 Task: Look for Airbnb properties in Retiro, Argentina from 13th December, 2023 to 17th December, 2023 for 2 adults.2 bedrooms having 2 beds and 1 bathroom. Property type can be guest house. Amenities needed are: wifi, heating. Booking option can be shelf check-in. Look for 5 properties as per requirement.
Action: Mouse moved to (413, 92)
Screenshot: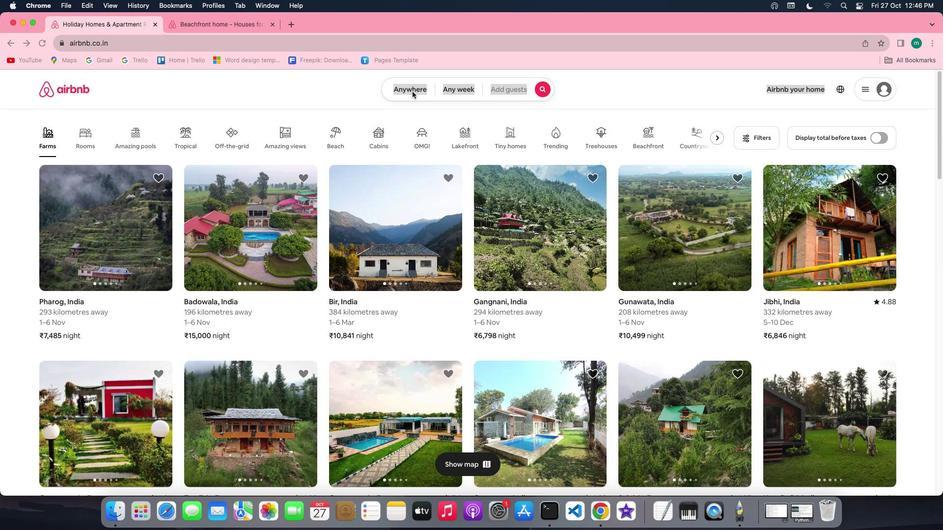 
Action: Mouse pressed left at (413, 92)
Screenshot: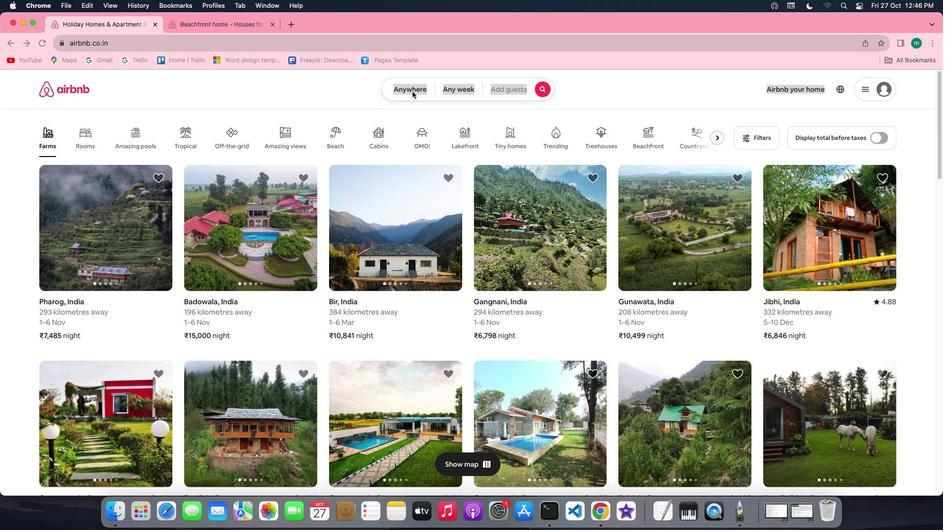 
Action: Mouse pressed left at (413, 92)
Screenshot: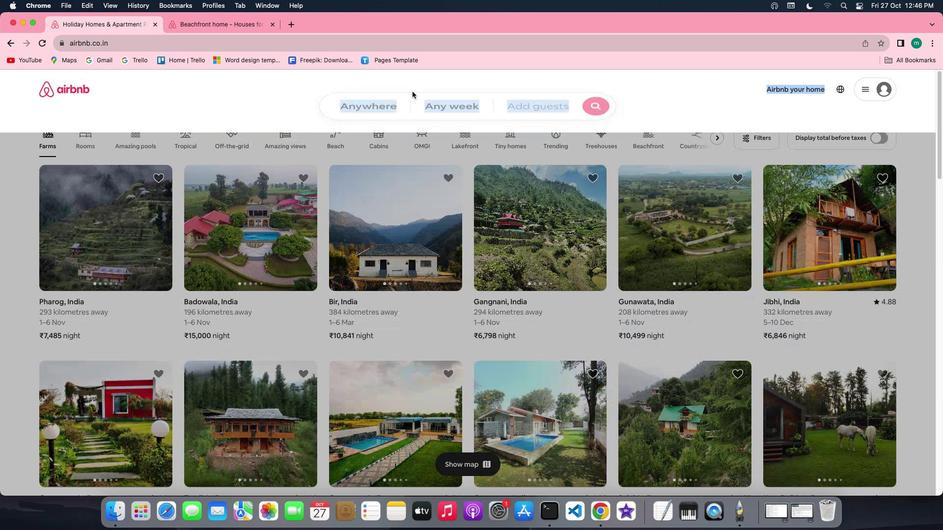 
Action: Mouse moved to (360, 129)
Screenshot: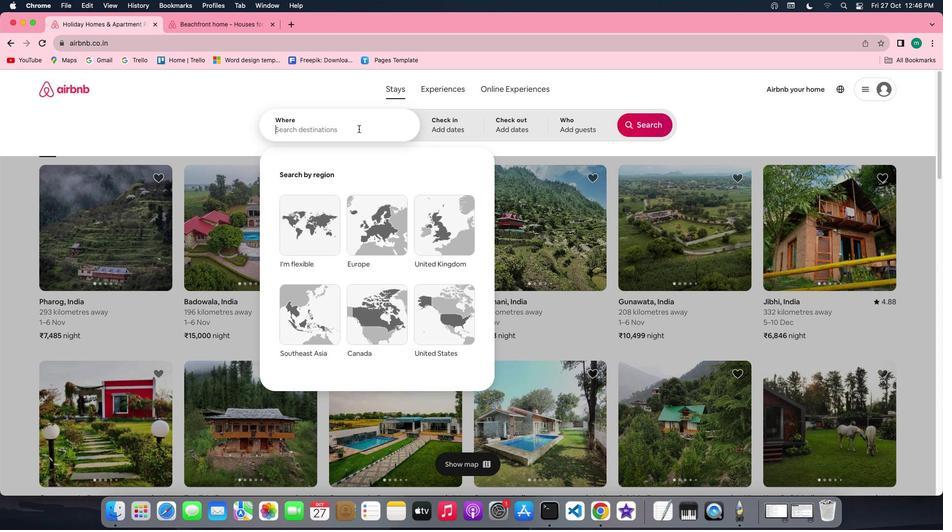 
Action: Key pressed Key.shift'R''e''t''i''r''o'','Key.spaceKey.shift'a''r''g''e''n''t''i''n''a'
Screenshot: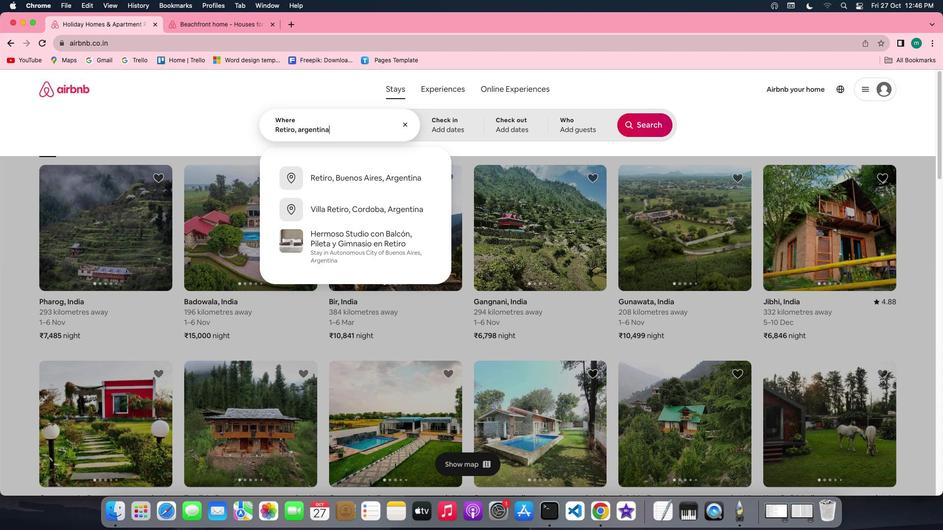 
Action: Mouse moved to (444, 128)
Screenshot: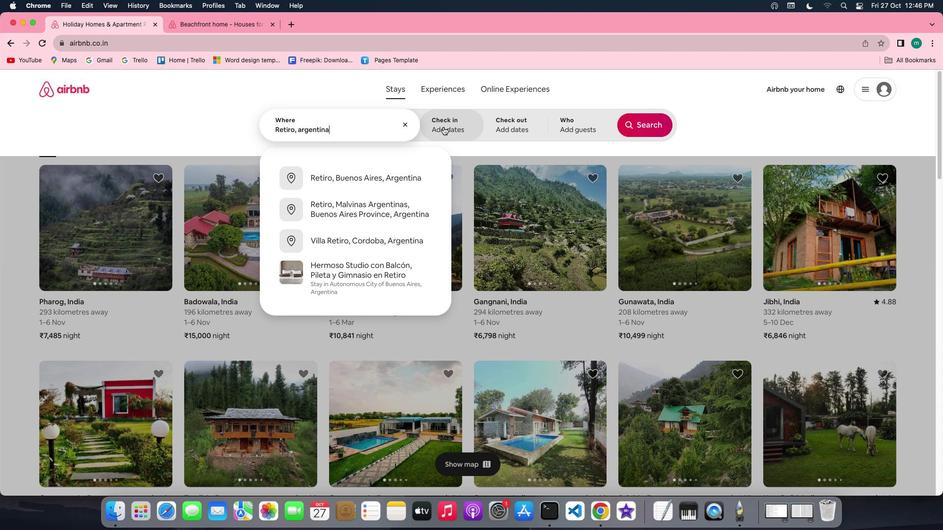
Action: Mouse pressed left at (444, 128)
Screenshot: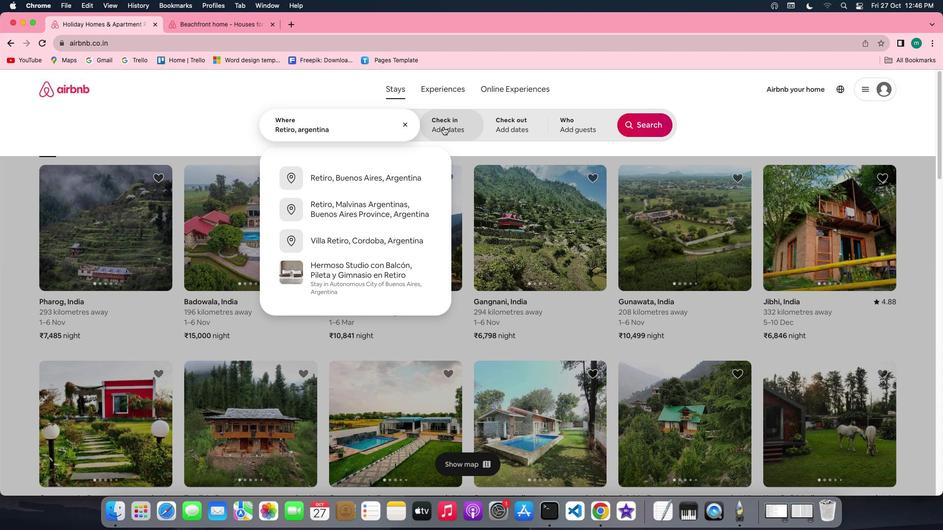 
Action: Mouse moved to (645, 206)
Screenshot: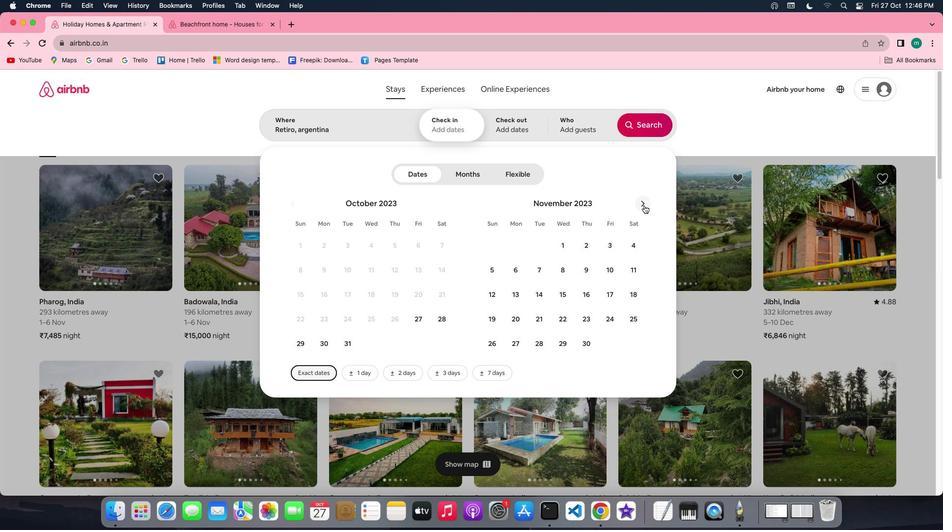 
Action: Mouse pressed left at (645, 206)
Screenshot: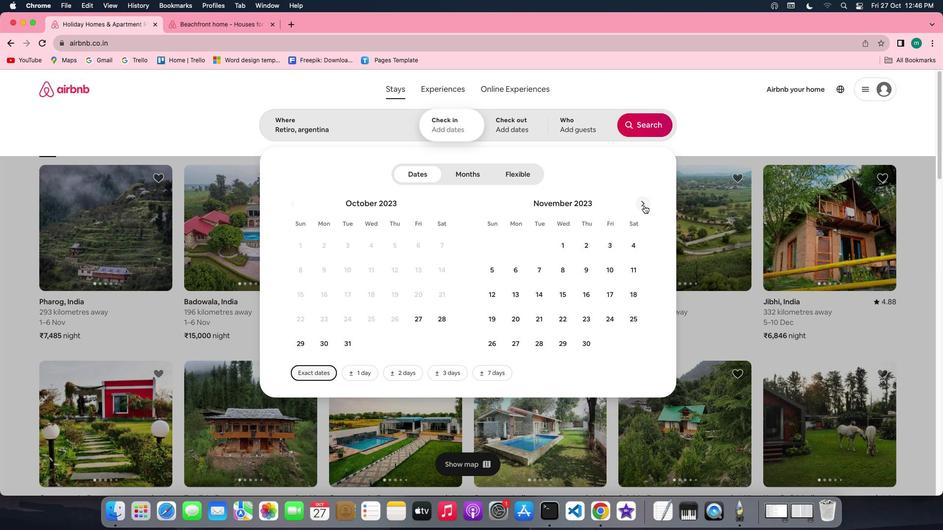 
Action: Mouse moved to (569, 293)
Screenshot: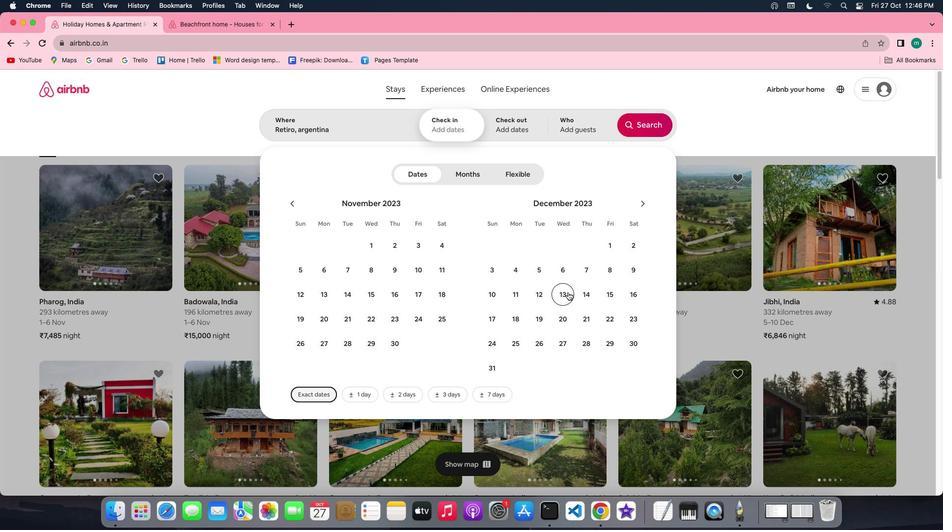 
Action: Mouse pressed left at (569, 293)
Screenshot: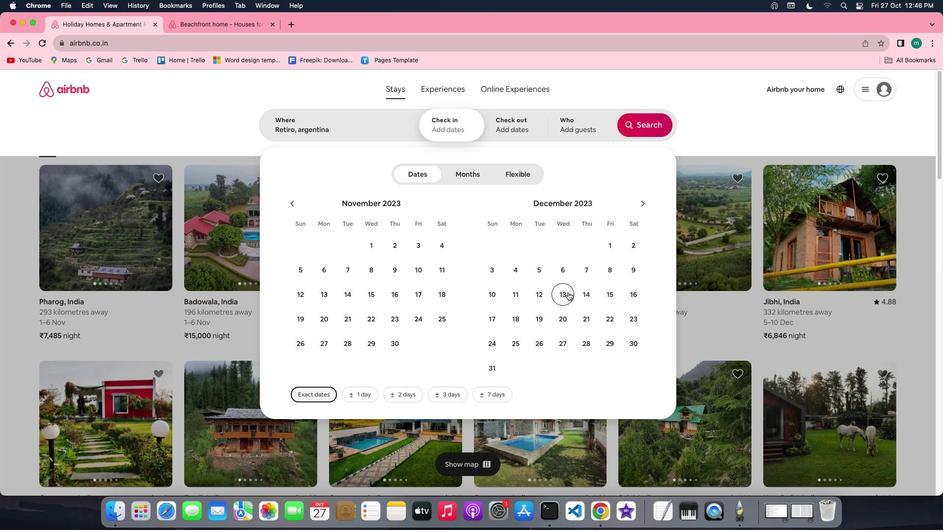
Action: Mouse moved to (498, 321)
Screenshot: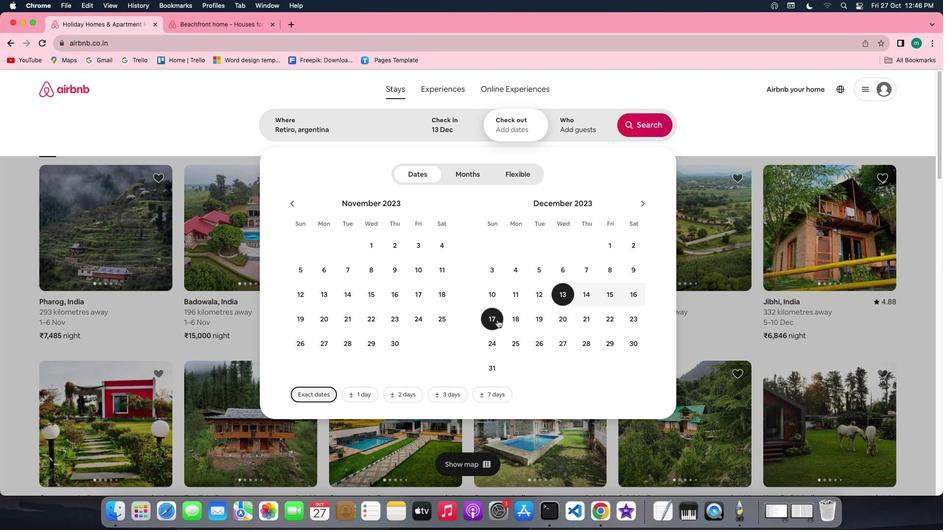 
Action: Mouse pressed left at (498, 321)
Screenshot: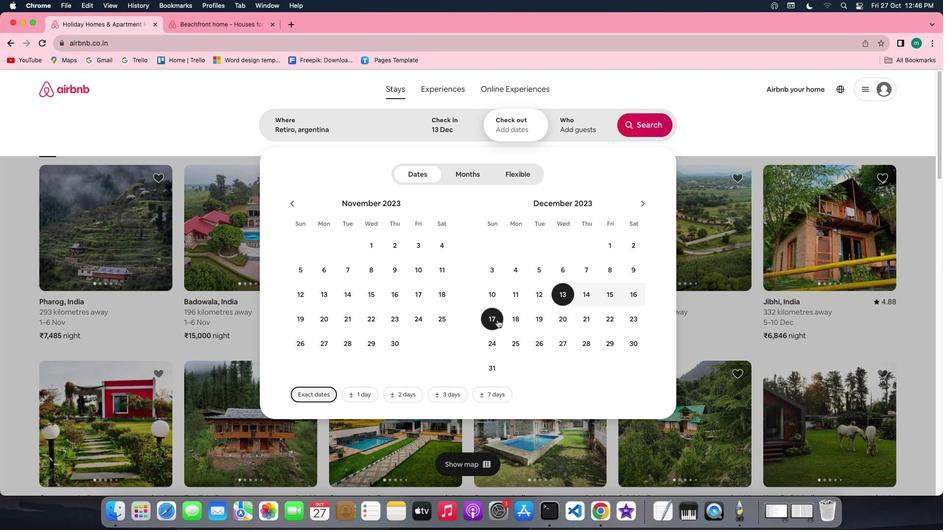 
Action: Mouse moved to (572, 123)
Screenshot: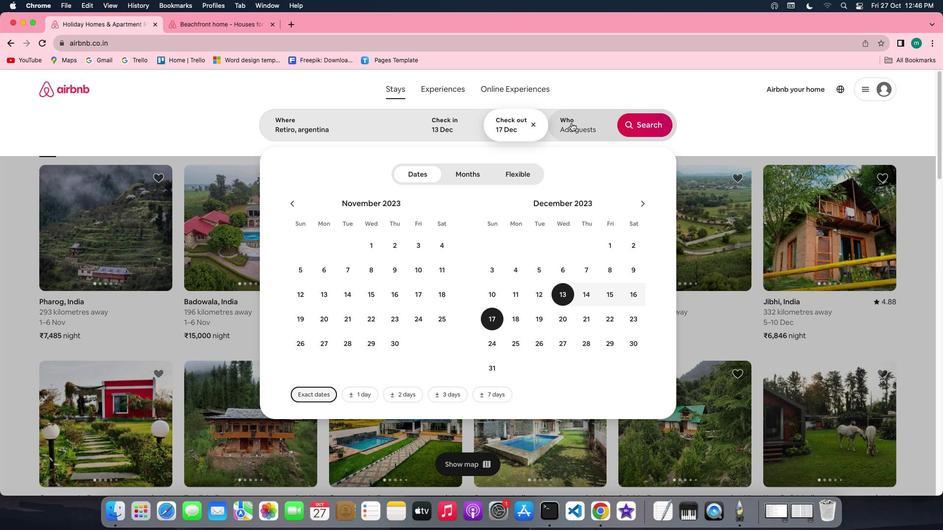 
Action: Mouse pressed left at (572, 123)
Screenshot: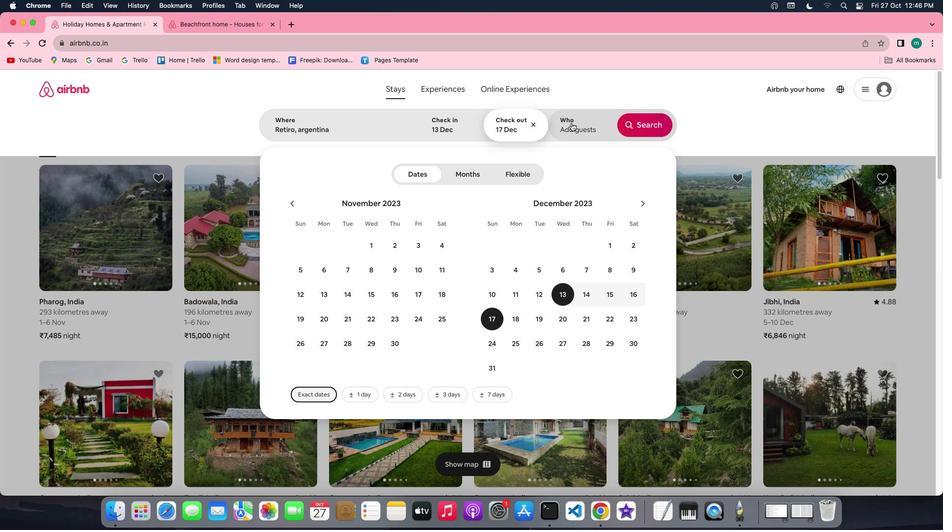 
Action: Mouse moved to (653, 176)
Screenshot: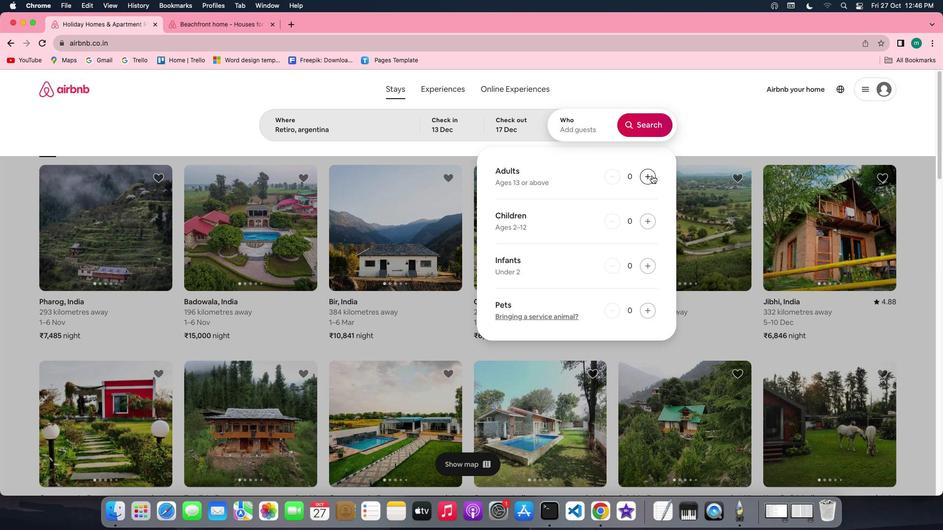 
Action: Mouse pressed left at (653, 176)
Screenshot: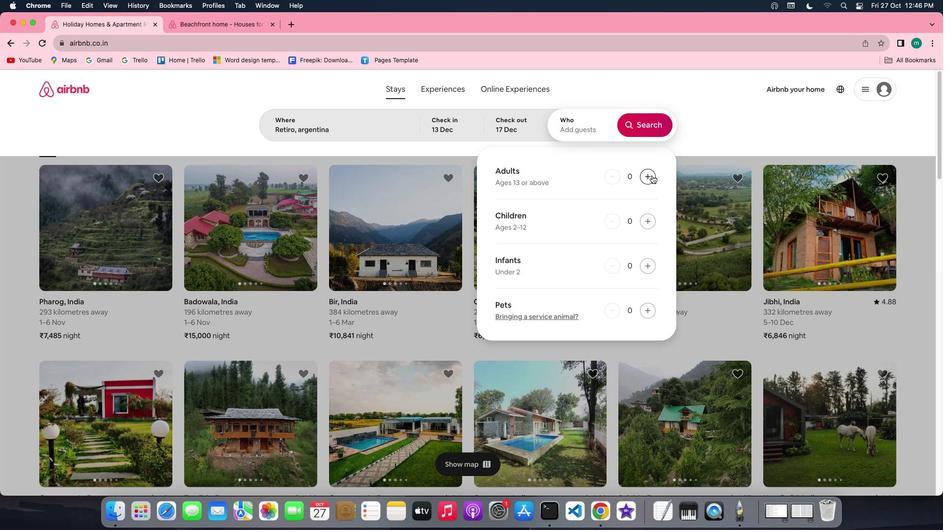 
Action: Mouse pressed left at (653, 176)
Screenshot: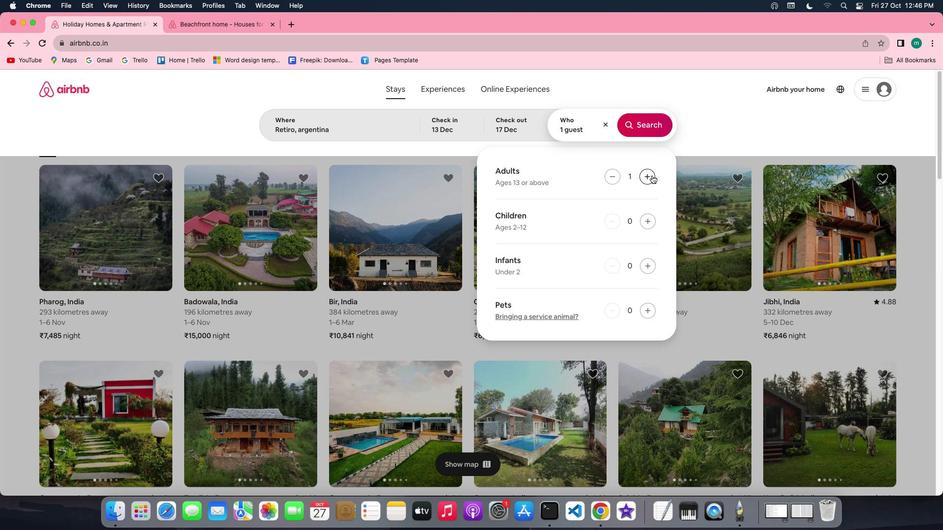 
Action: Mouse moved to (649, 134)
Screenshot: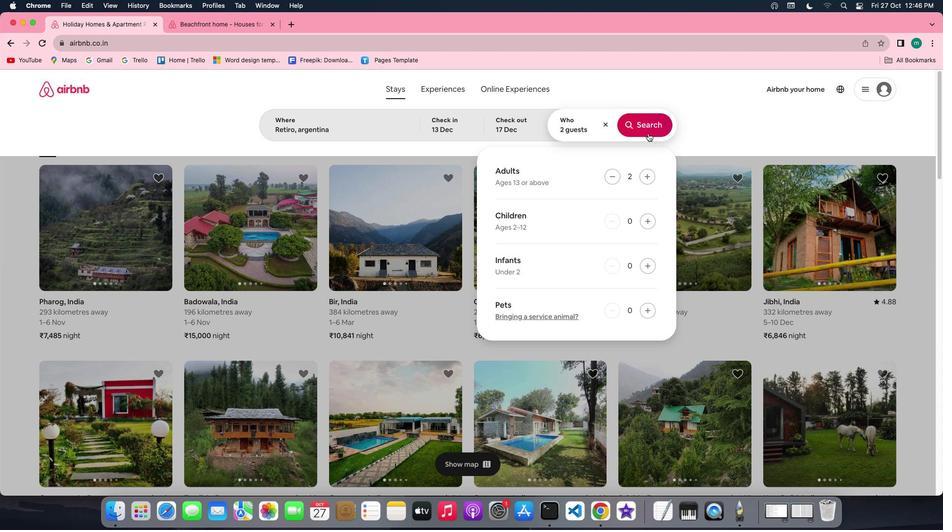 
Action: Mouse pressed left at (649, 134)
Screenshot: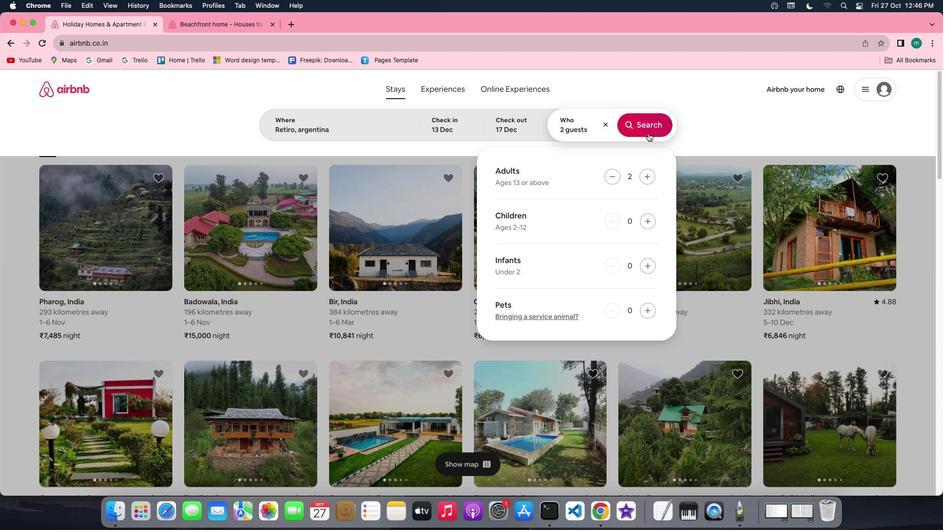 
Action: Mouse moved to (785, 126)
Screenshot: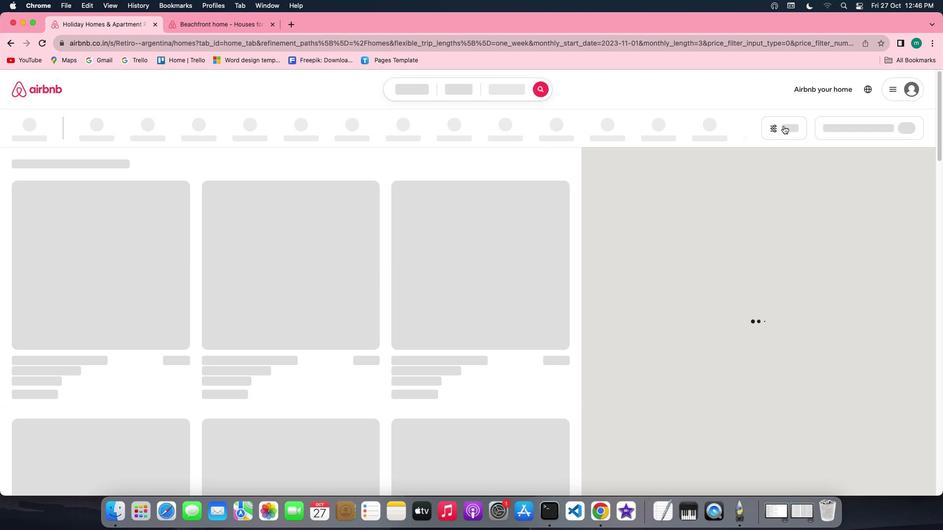 
Action: Mouse pressed left at (785, 126)
Screenshot: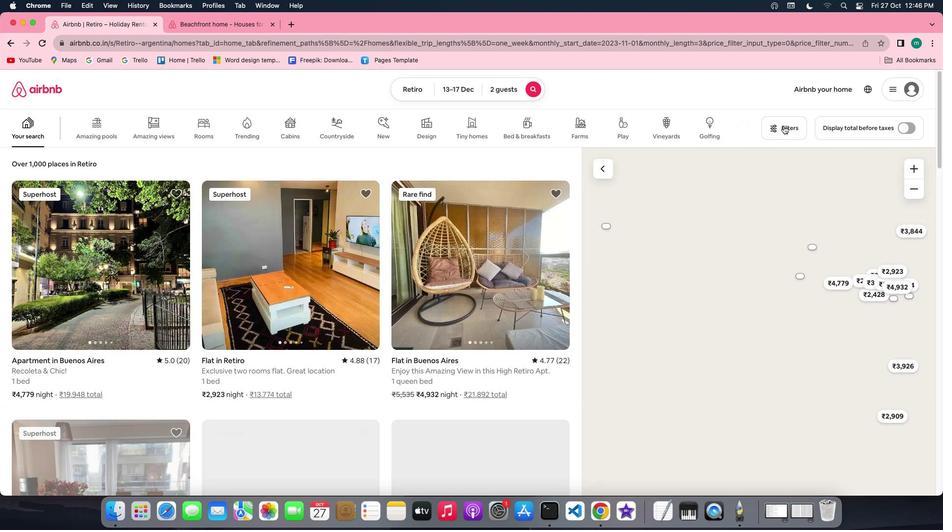 
Action: Mouse moved to (490, 259)
Screenshot: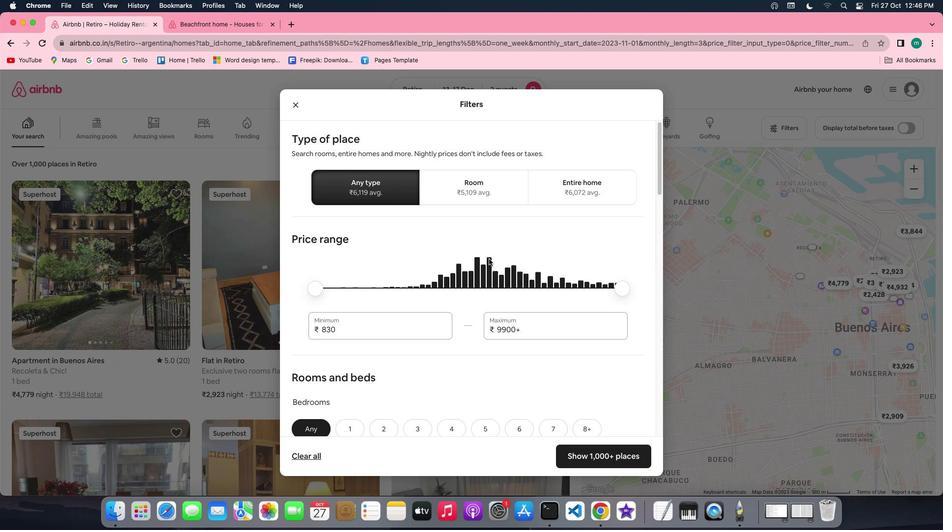 
Action: Mouse scrolled (490, 259) with delta (0, 0)
Screenshot: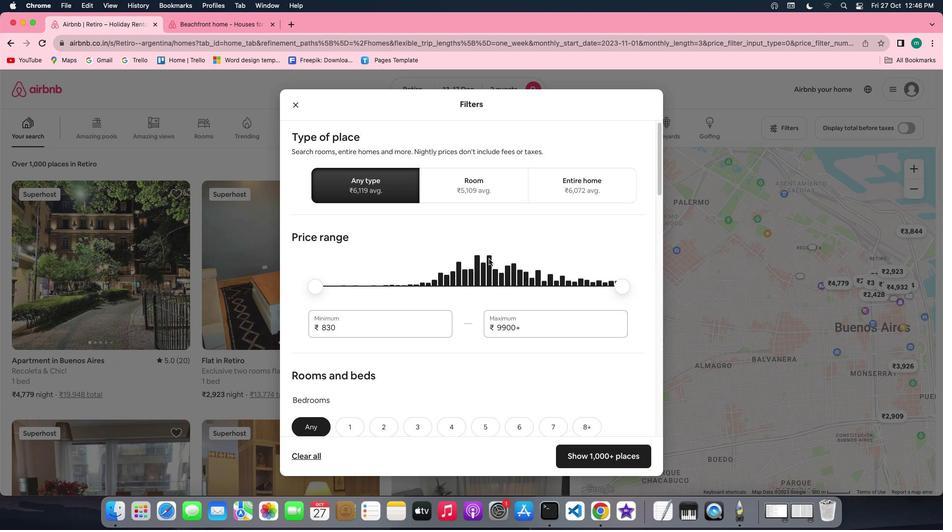 
Action: Mouse scrolled (490, 259) with delta (0, 0)
Screenshot: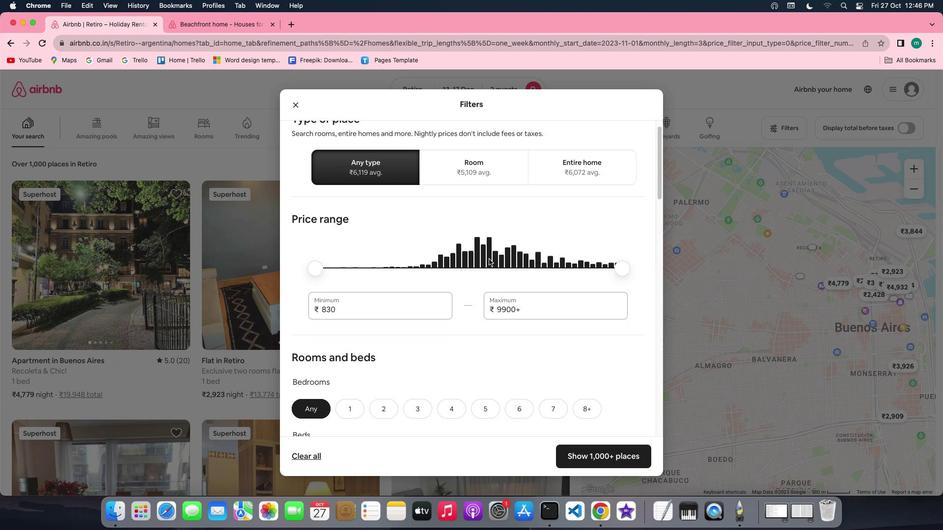 
Action: Mouse scrolled (490, 259) with delta (0, 0)
Screenshot: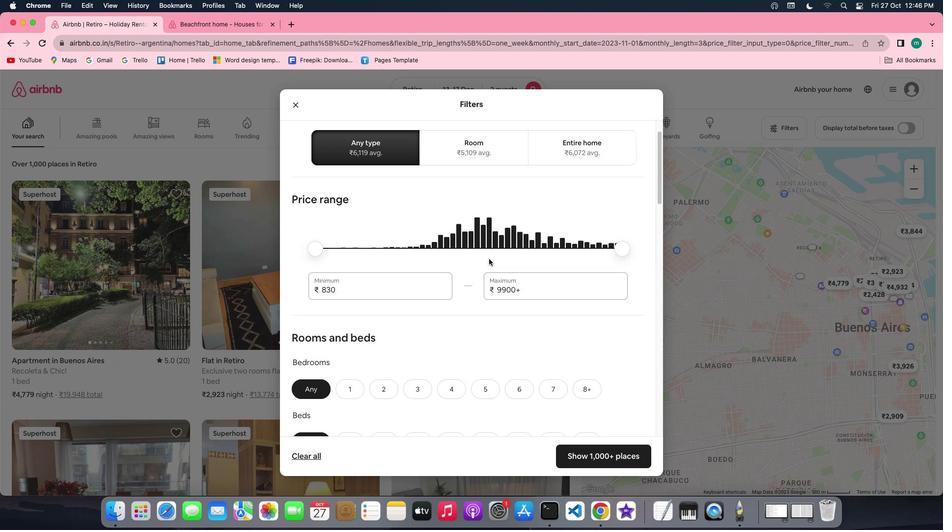 
Action: Mouse scrolled (490, 259) with delta (0, 0)
Screenshot: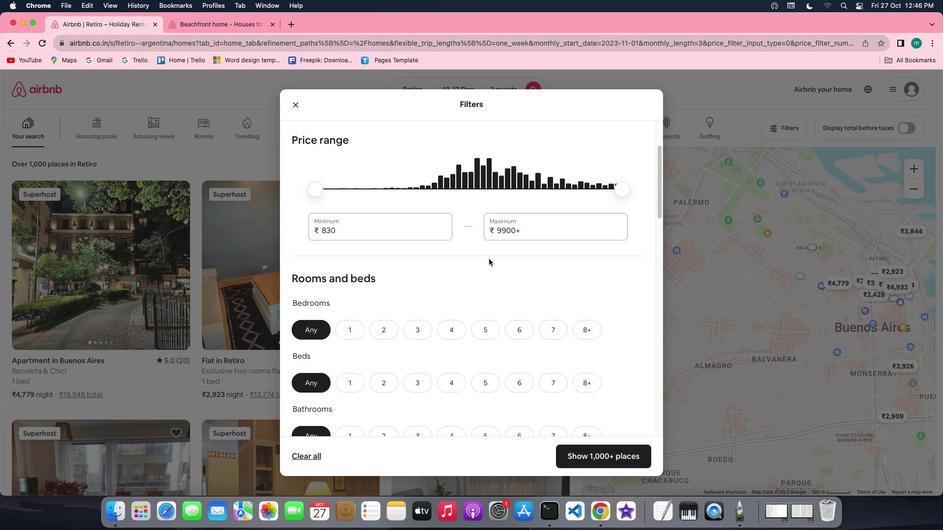 
Action: Mouse scrolled (490, 259) with delta (0, 0)
Screenshot: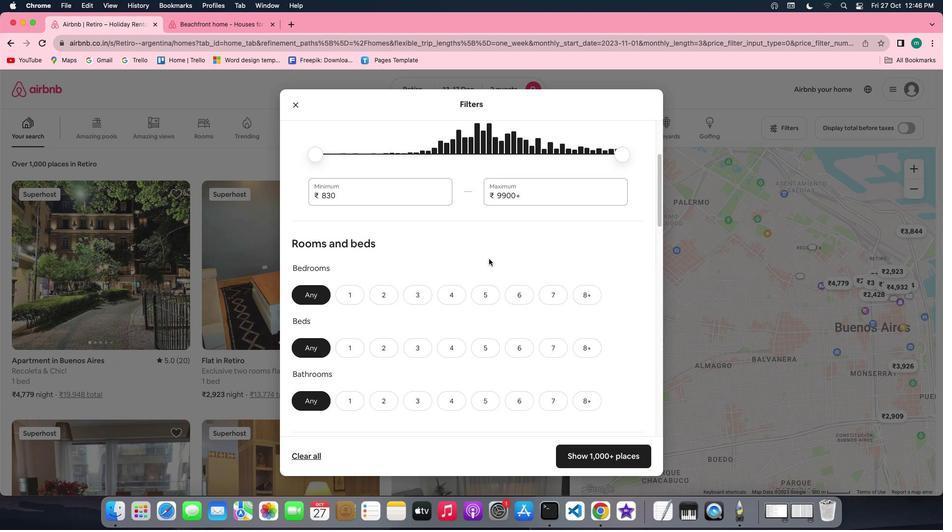
Action: Mouse scrolled (490, 259) with delta (0, 0)
Screenshot: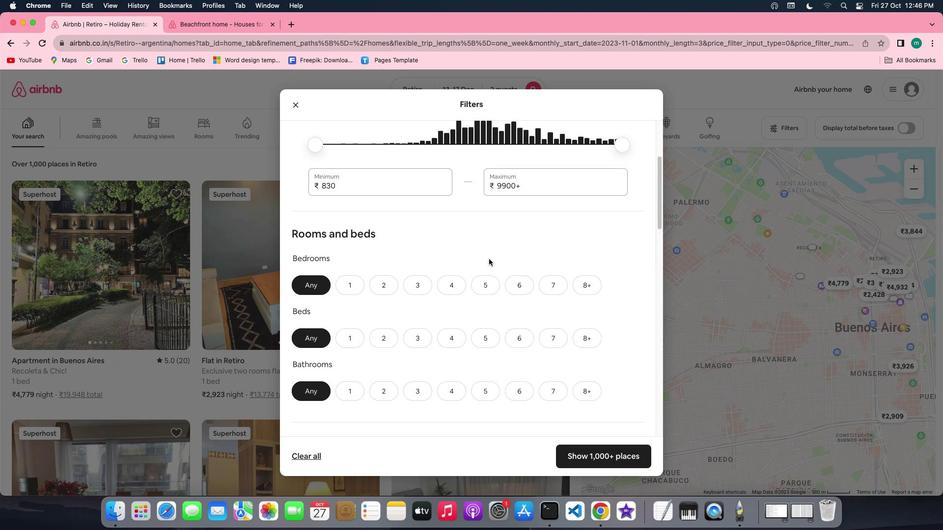
Action: Mouse scrolled (490, 259) with delta (0, 0)
Screenshot: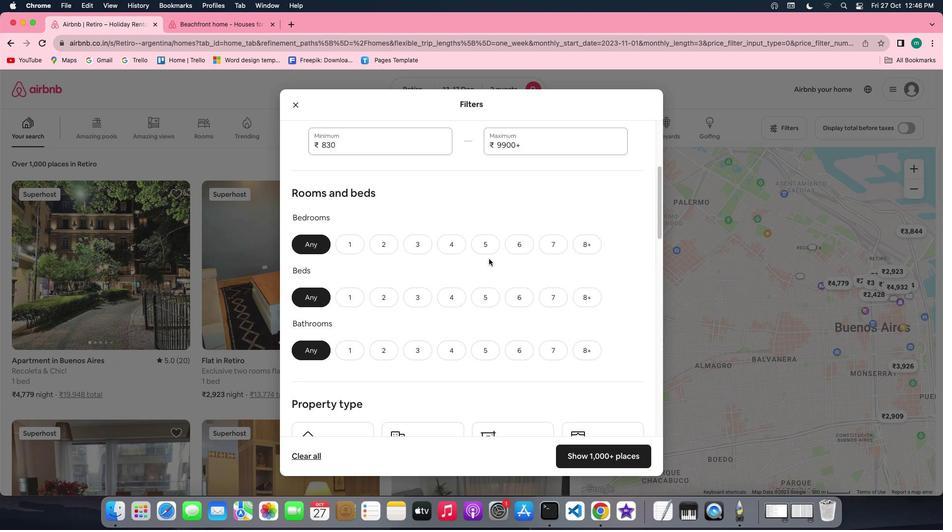 
Action: Mouse scrolled (490, 259) with delta (0, 0)
Screenshot: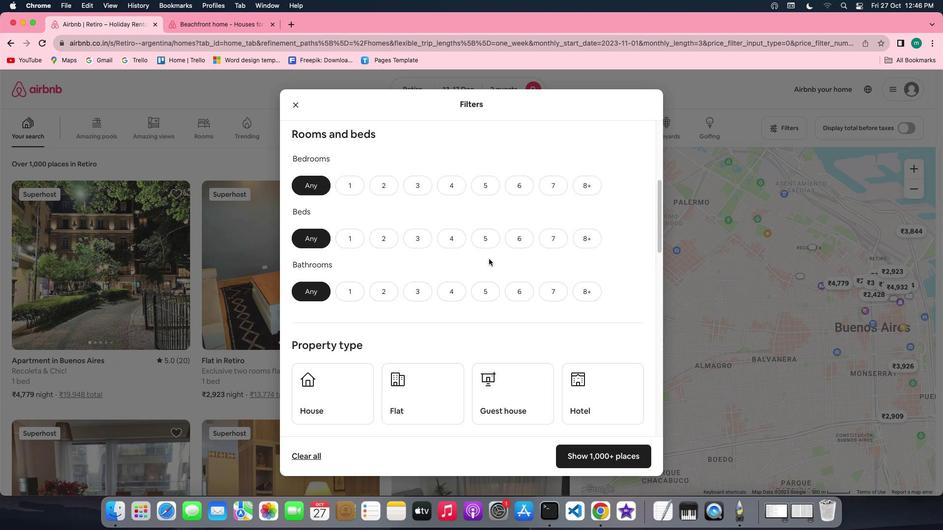 
Action: Mouse scrolled (490, 259) with delta (0, 0)
Screenshot: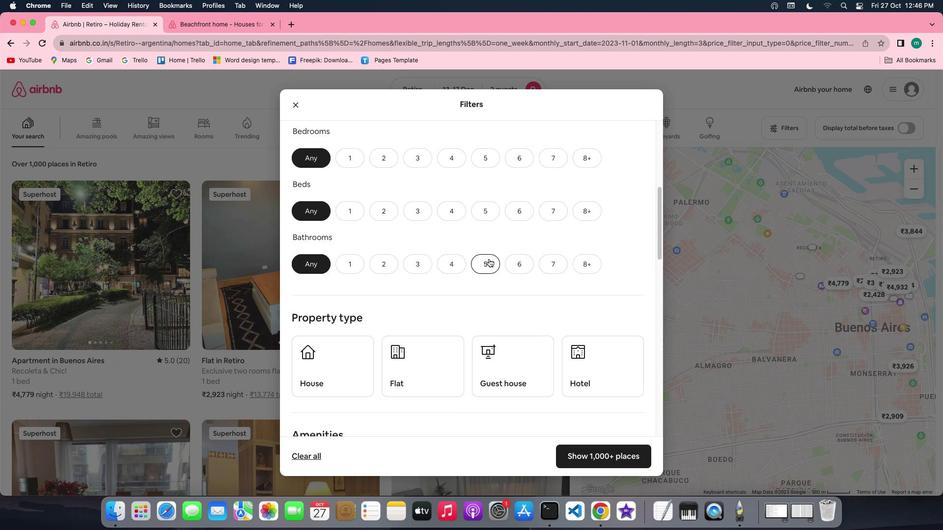 
Action: Mouse scrolled (490, 259) with delta (0, 0)
Screenshot: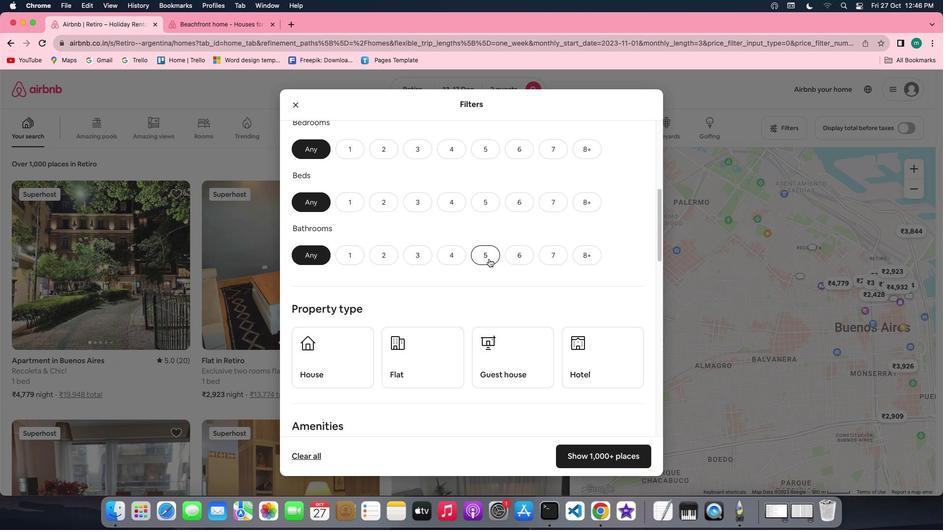 
Action: Mouse scrolled (490, 259) with delta (0, 0)
Screenshot: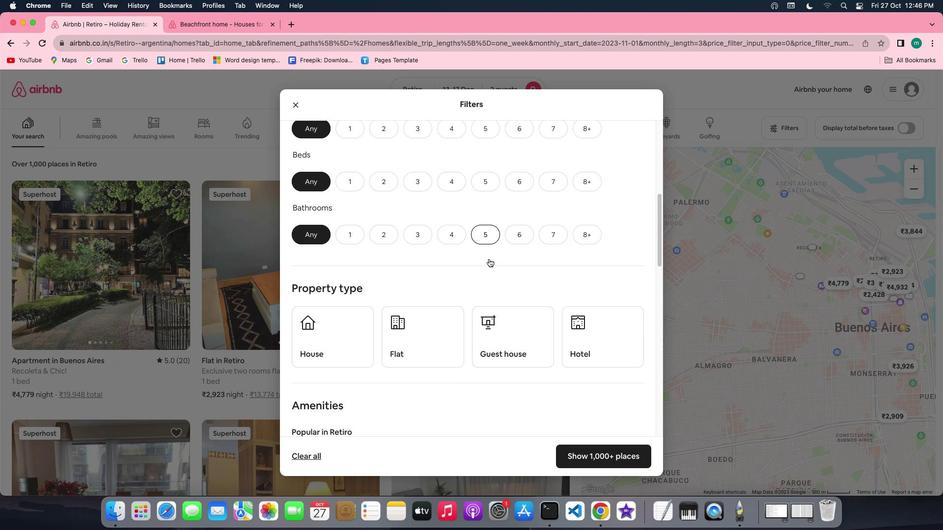 
Action: Mouse moved to (380, 174)
Screenshot: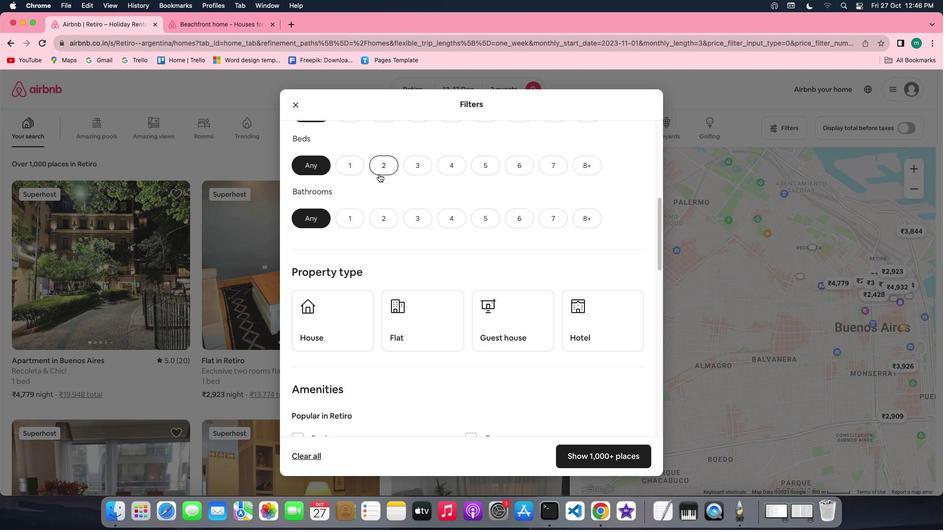 
Action: Mouse scrolled (380, 174) with delta (0, 1)
Screenshot: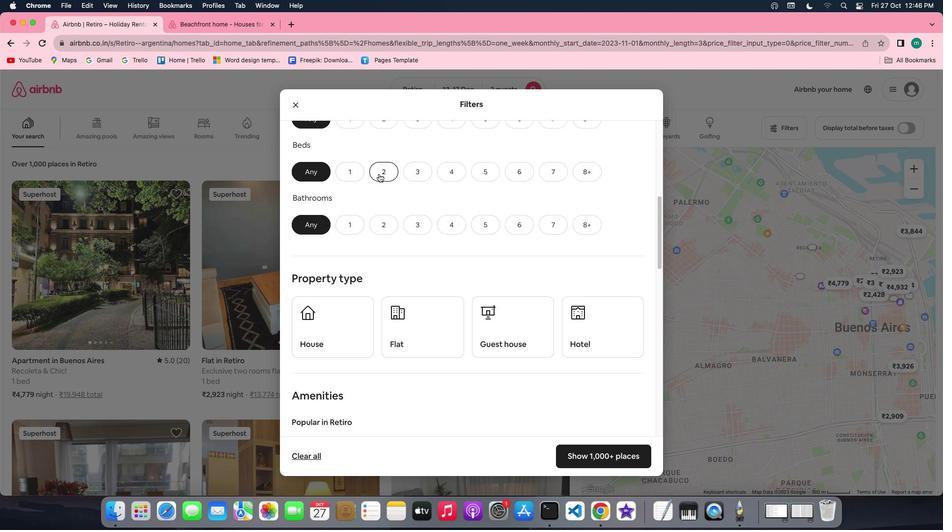 
Action: Mouse scrolled (380, 174) with delta (0, 1)
Screenshot: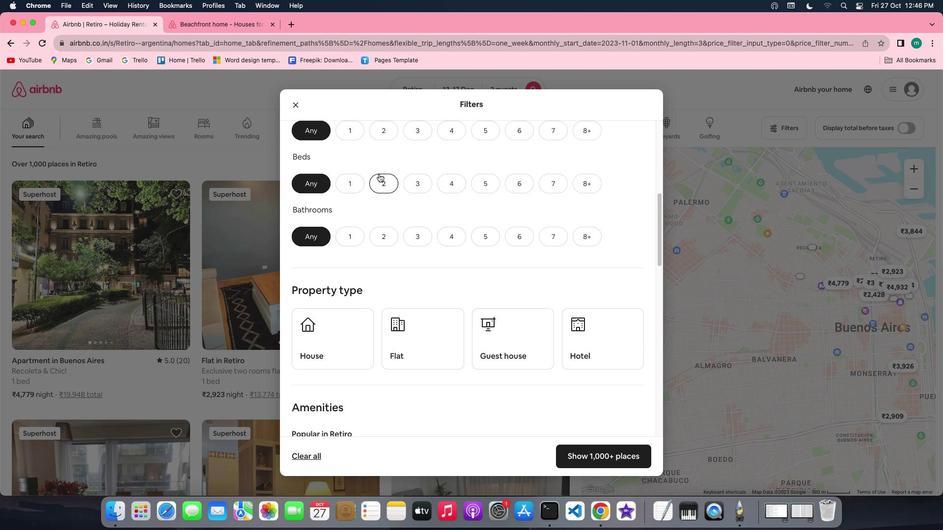 
Action: Mouse scrolled (380, 174) with delta (0, 1)
Screenshot: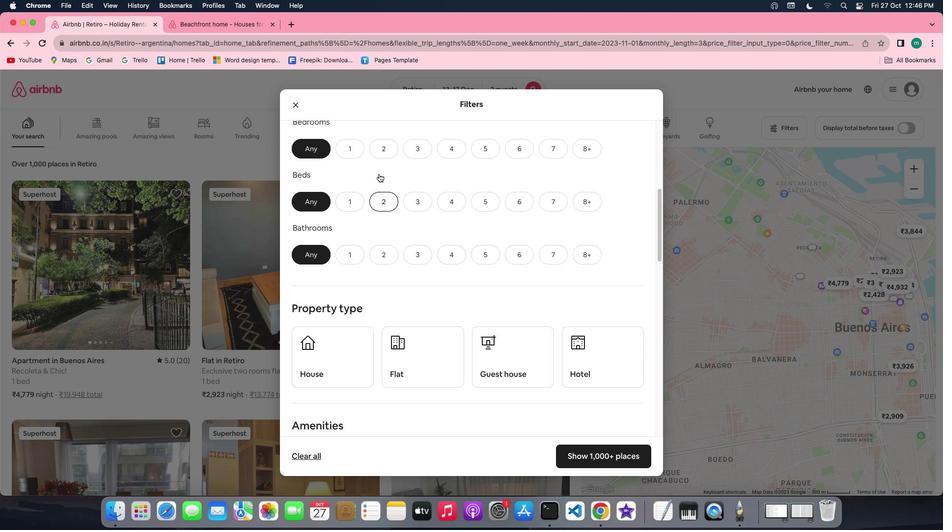 
Action: Mouse moved to (384, 192)
Screenshot: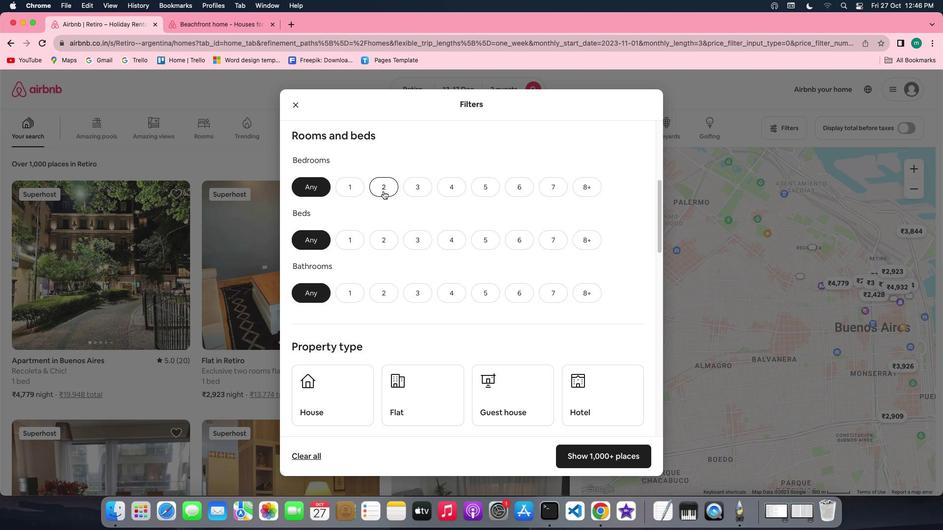
Action: Mouse pressed left at (384, 192)
Screenshot: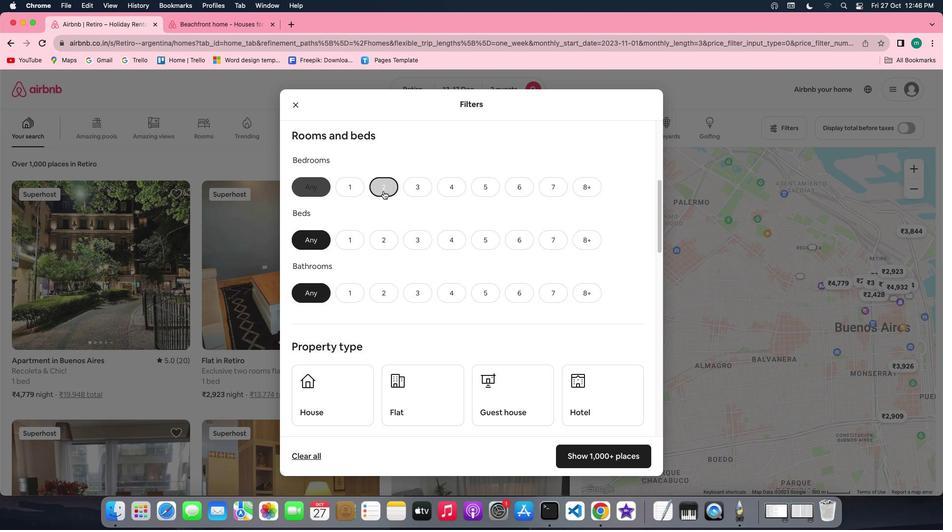 
Action: Mouse moved to (391, 231)
Screenshot: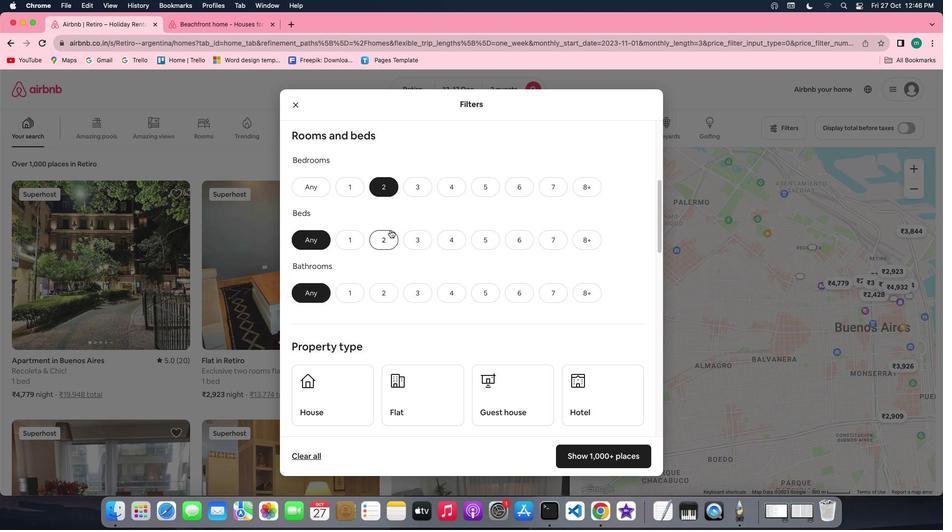 
Action: Mouse pressed left at (391, 231)
Screenshot: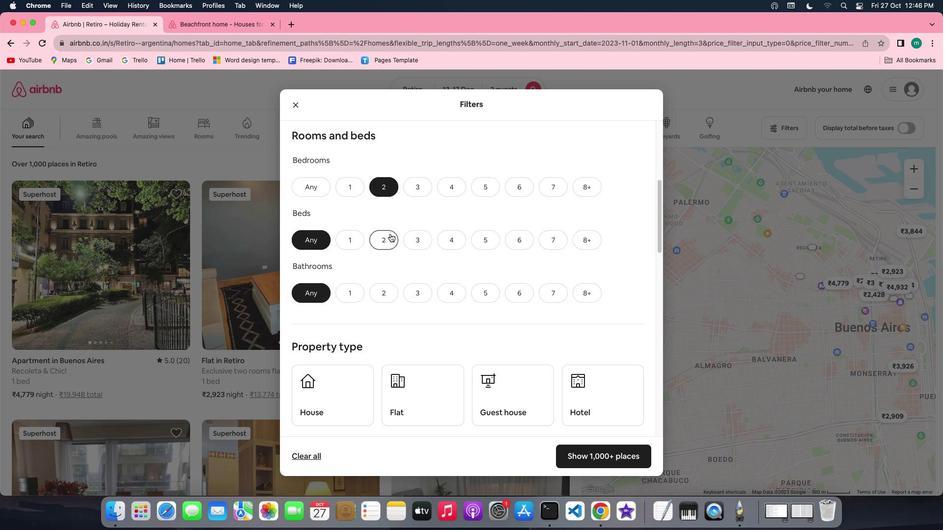 
Action: Mouse moved to (385, 250)
Screenshot: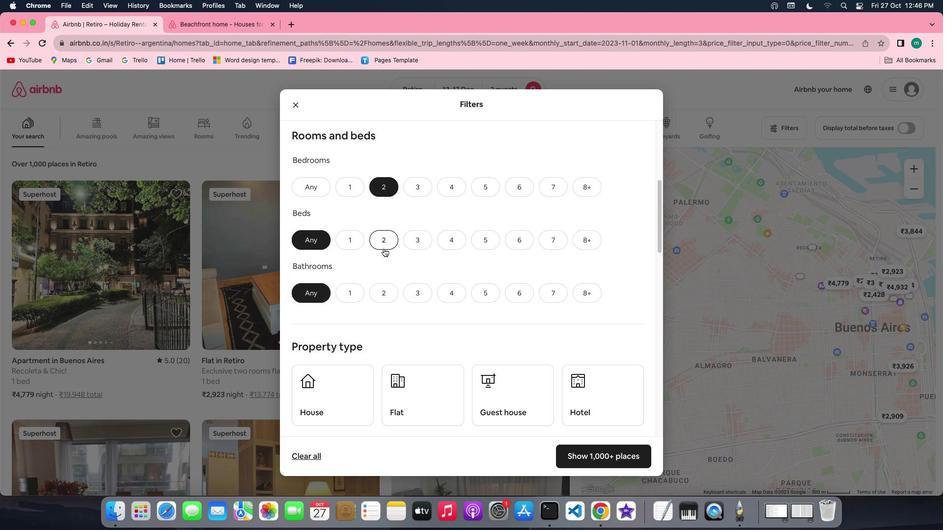 
Action: Mouse pressed left at (385, 250)
Screenshot: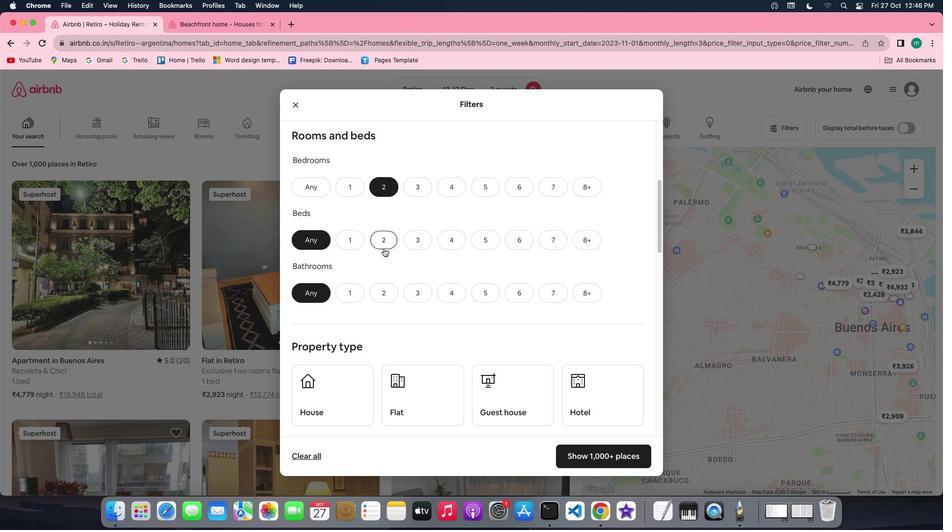 
Action: Mouse moved to (347, 301)
Screenshot: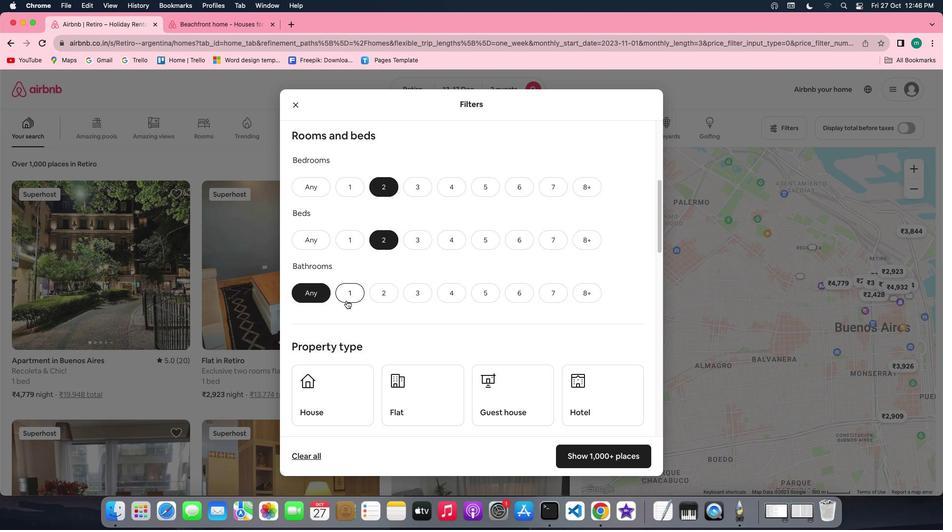 
Action: Mouse pressed left at (347, 301)
Screenshot: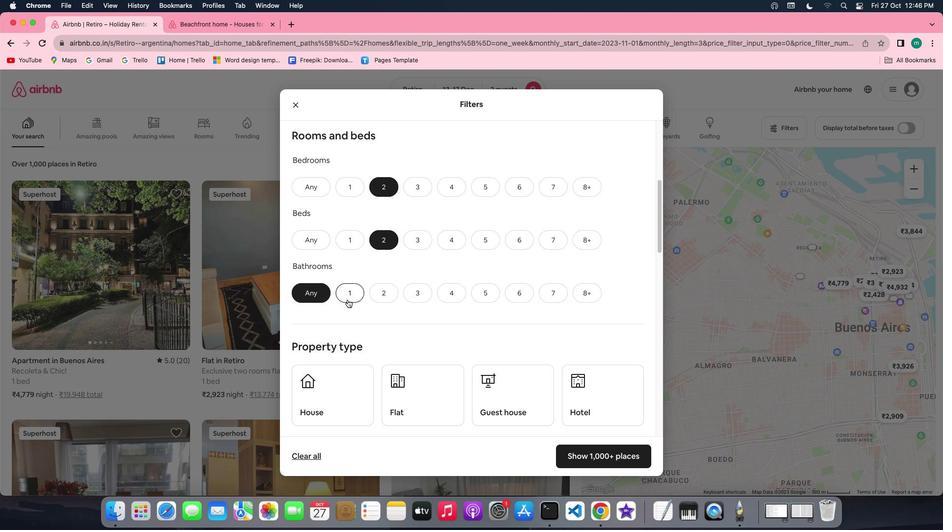 
Action: Mouse moved to (587, 294)
Screenshot: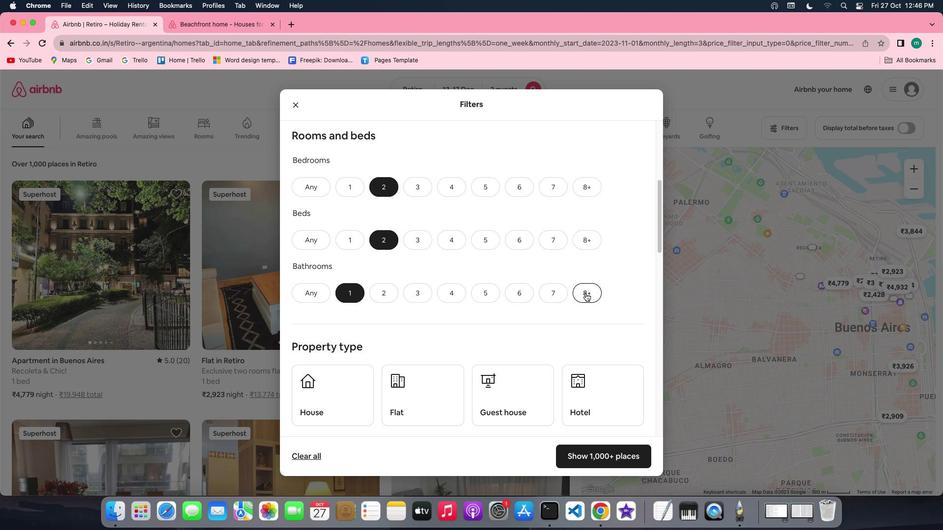 
Action: Mouse scrolled (587, 294) with delta (0, 0)
Screenshot: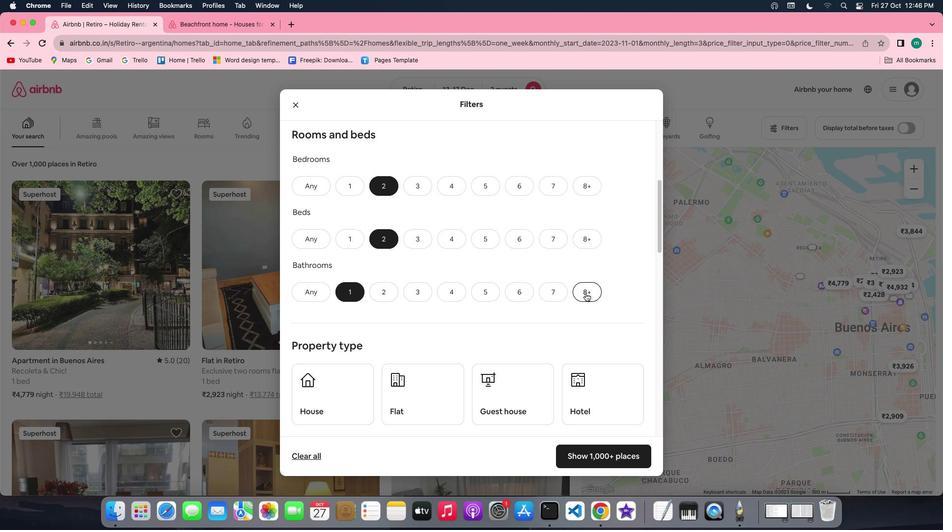 
Action: Mouse scrolled (587, 294) with delta (0, 0)
Screenshot: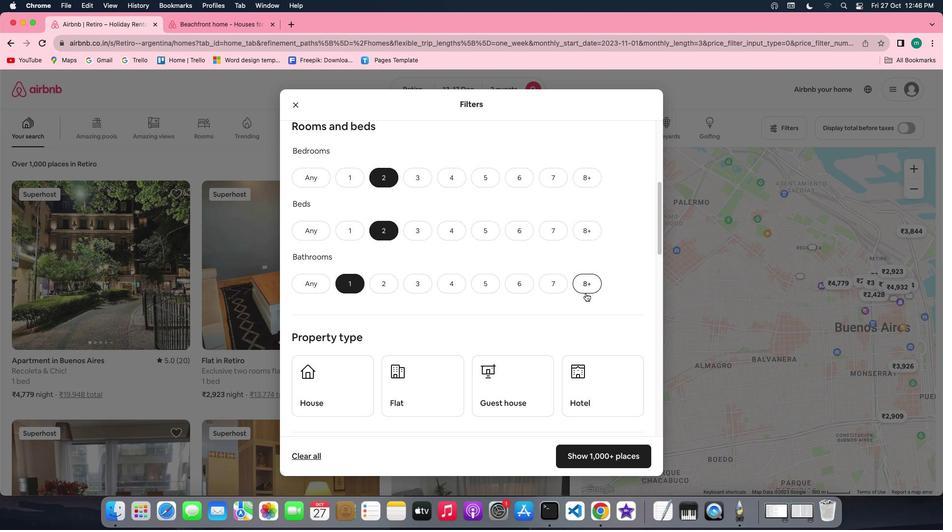 
Action: Mouse scrolled (587, 294) with delta (0, 0)
Screenshot: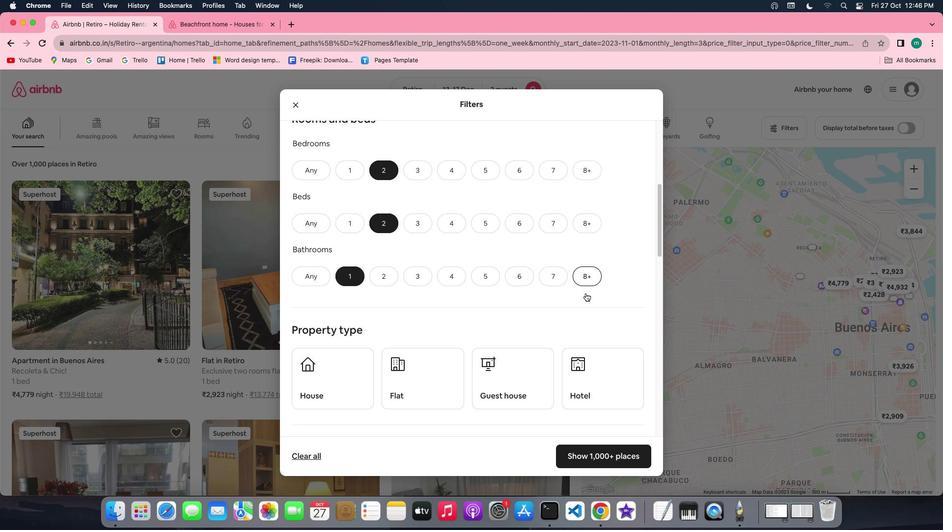 
Action: Mouse scrolled (587, 294) with delta (0, 0)
Screenshot: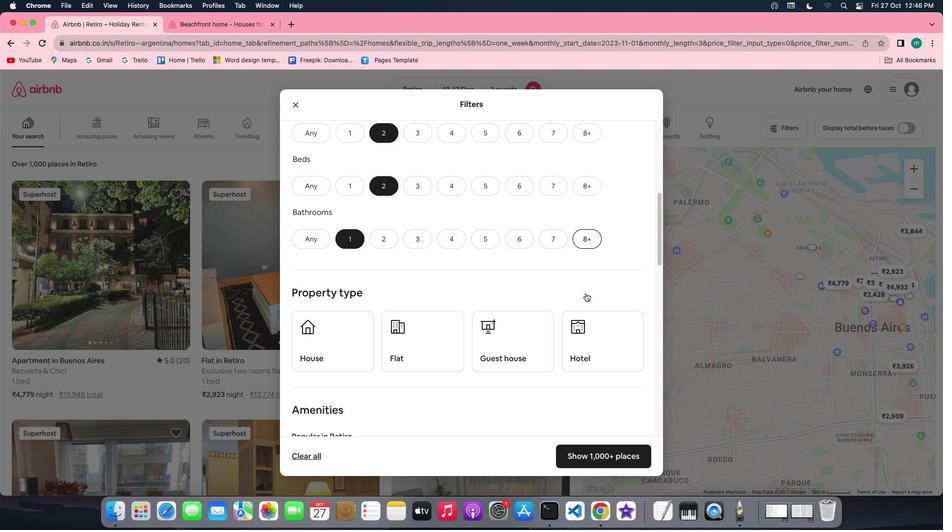 
Action: Mouse scrolled (587, 294) with delta (0, 0)
Screenshot: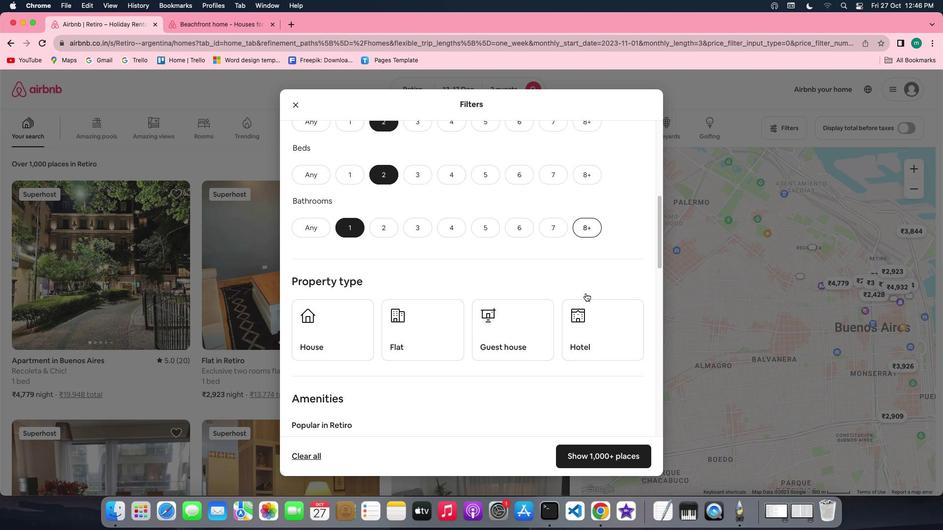 
Action: Mouse scrolled (587, 294) with delta (0, 0)
Screenshot: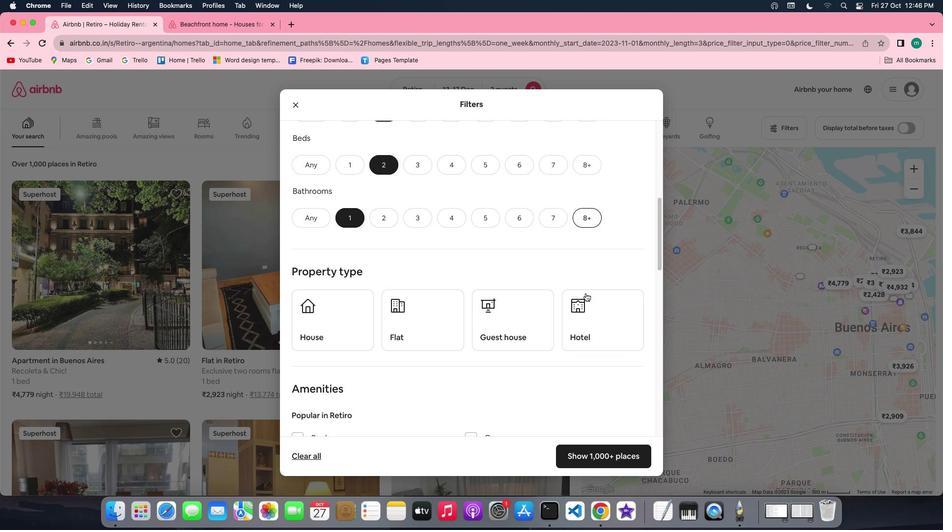 
Action: Mouse scrolled (587, 294) with delta (0, 0)
Screenshot: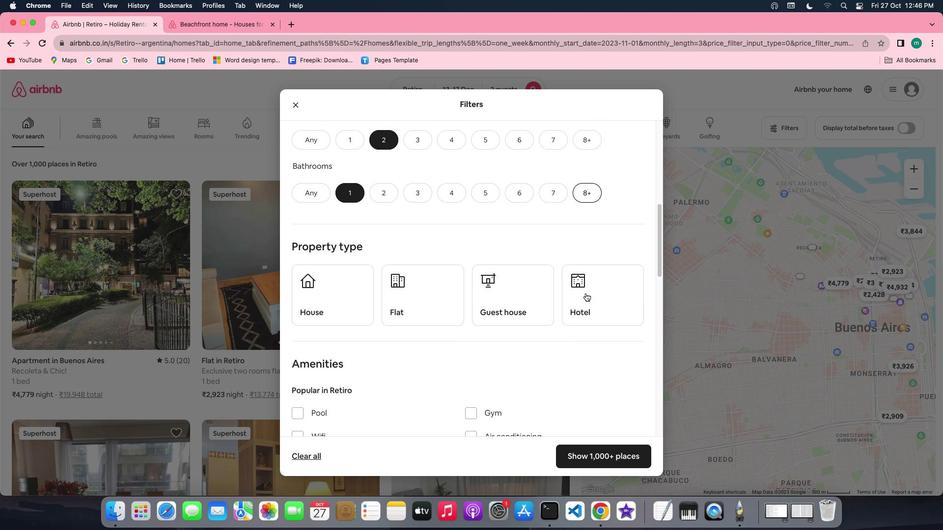 
Action: Mouse scrolled (587, 294) with delta (0, 0)
Screenshot: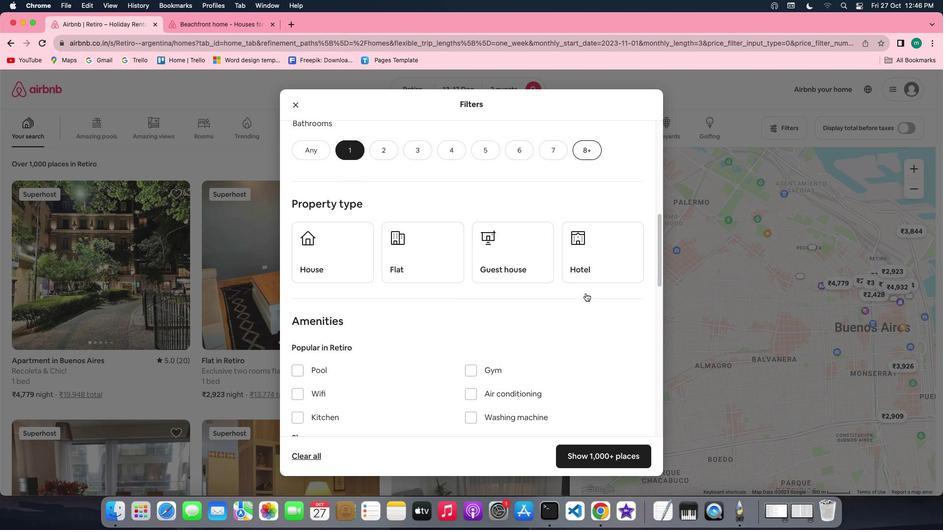 
Action: Mouse scrolled (587, 294) with delta (0, 0)
Screenshot: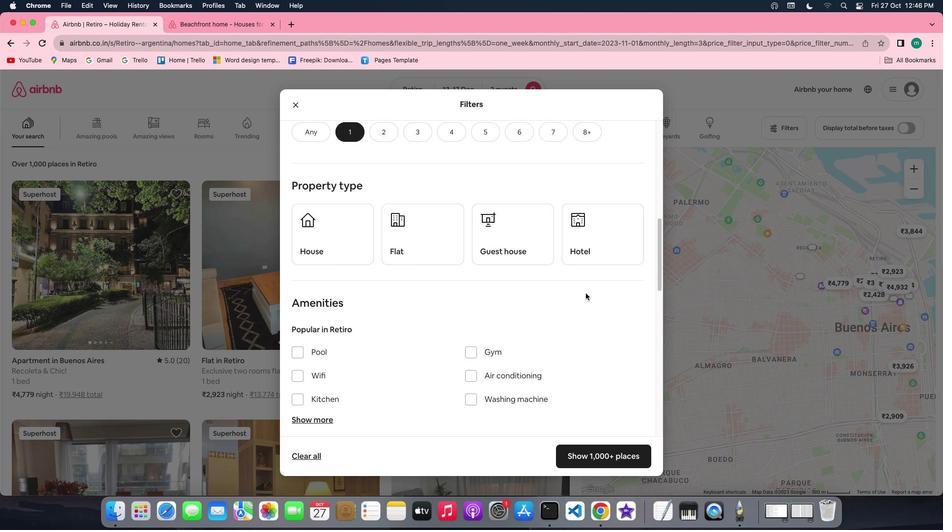 
Action: Mouse moved to (541, 234)
Screenshot: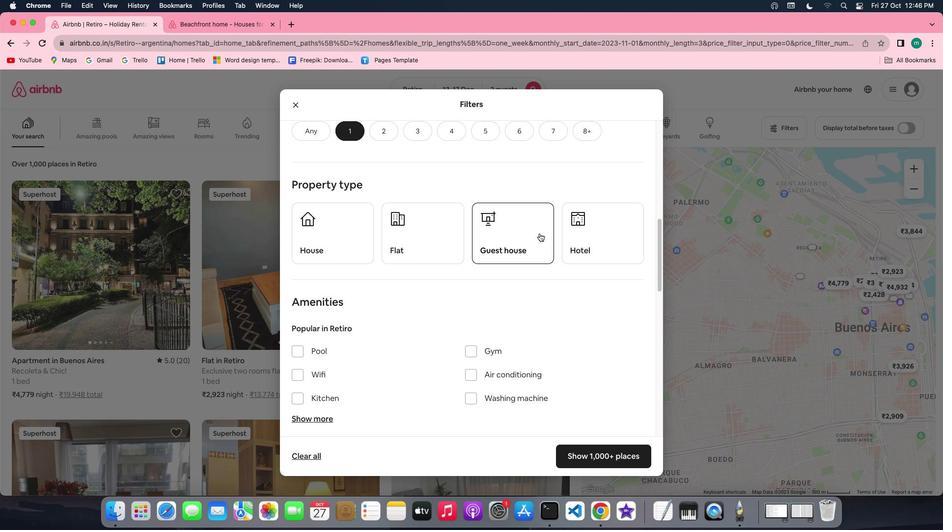 
Action: Mouse pressed left at (541, 234)
Screenshot: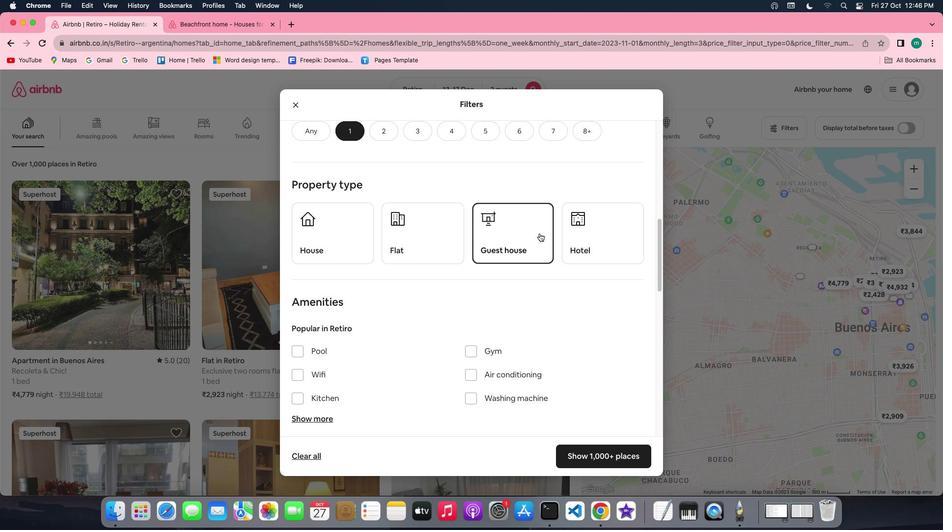 
Action: Mouse moved to (577, 280)
Screenshot: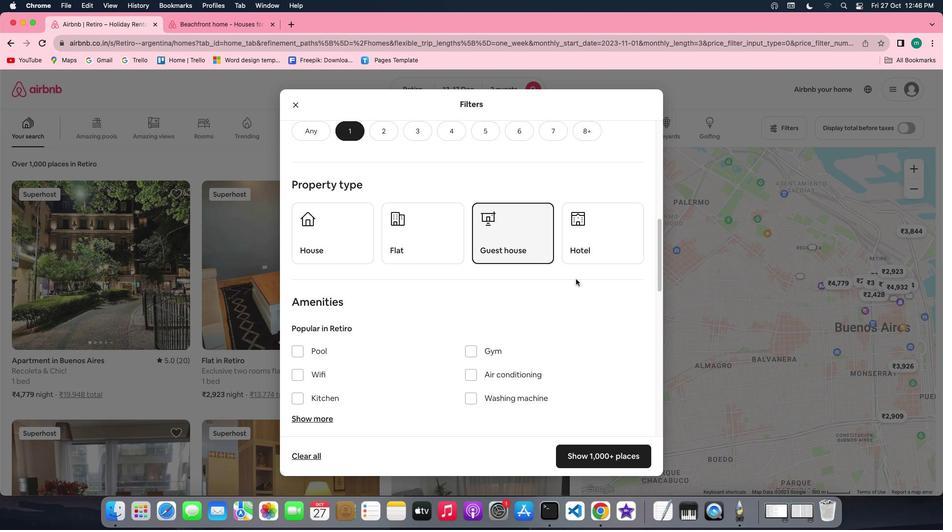 
Action: Mouse scrolled (577, 280) with delta (0, 0)
Screenshot: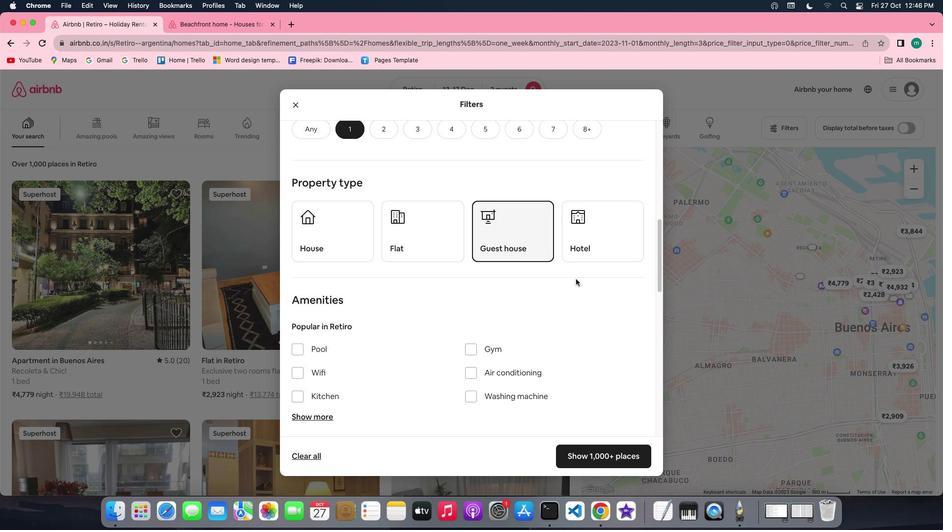 
Action: Mouse scrolled (577, 280) with delta (0, 0)
Screenshot: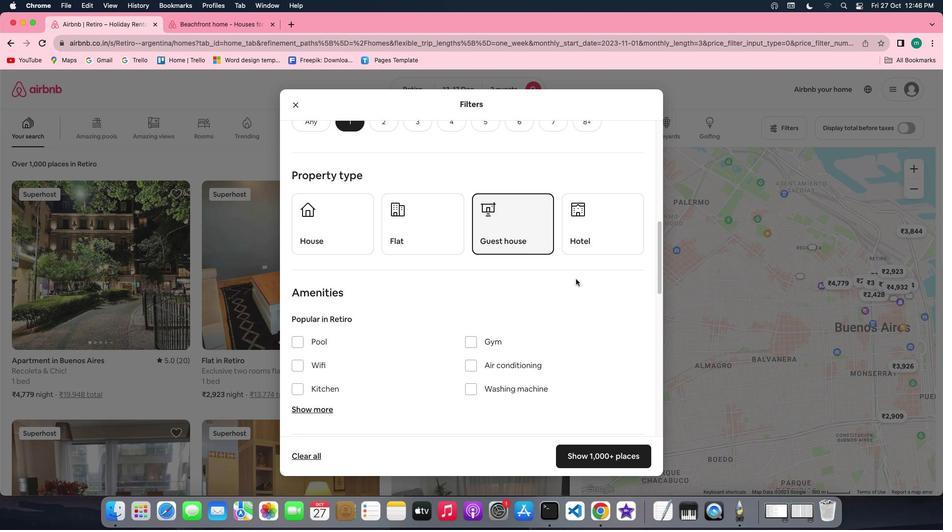 
Action: Mouse scrolled (577, 280) with delta (0, 0)
Screenshot: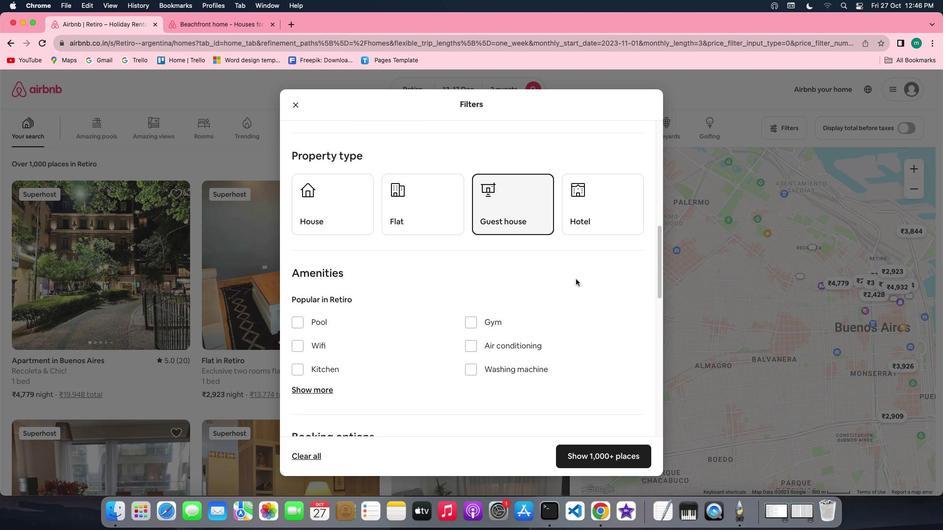 
Action: Mouse scrolled (577, 280) with delta (0, 0)
Screenshot: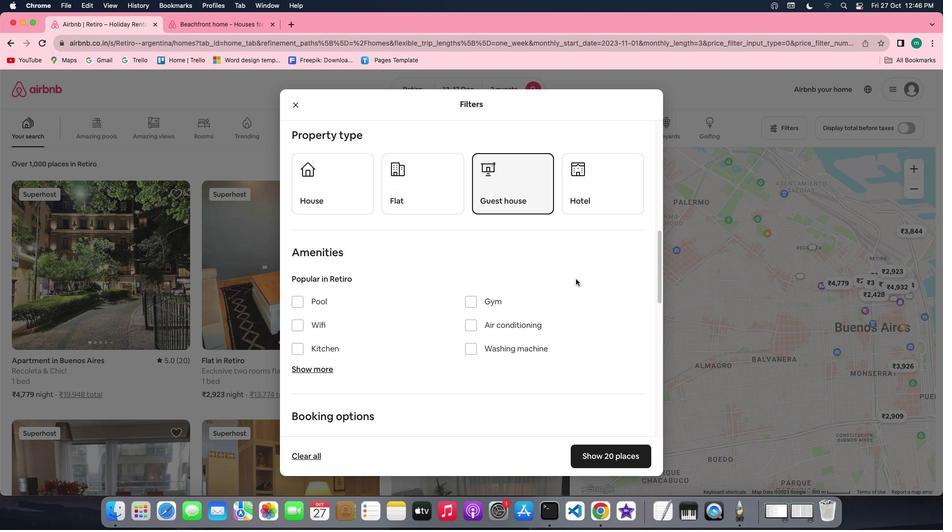 
Action: Mouse scrolled (577, 280) with delta (0, 0)
Screenshot: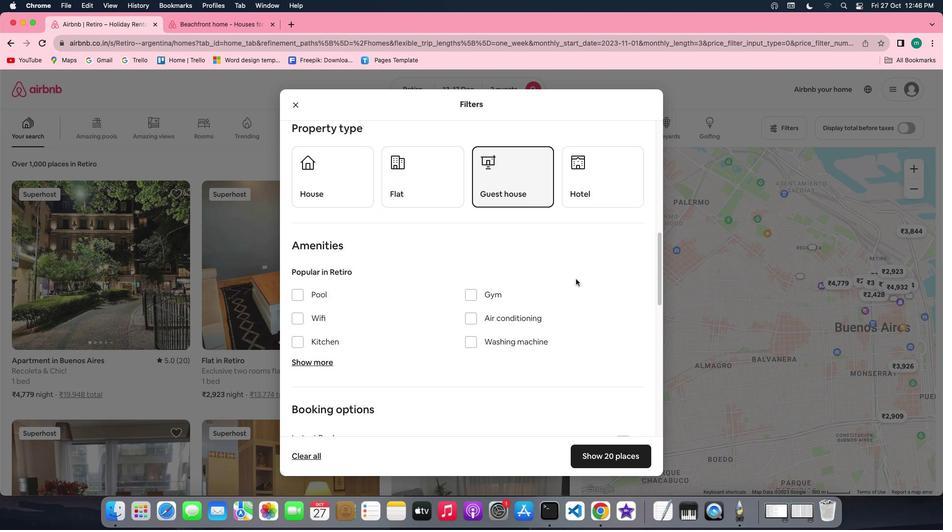 
Action: Mouse scrolled (577, 280) with delta (0, 0)
Screenshot: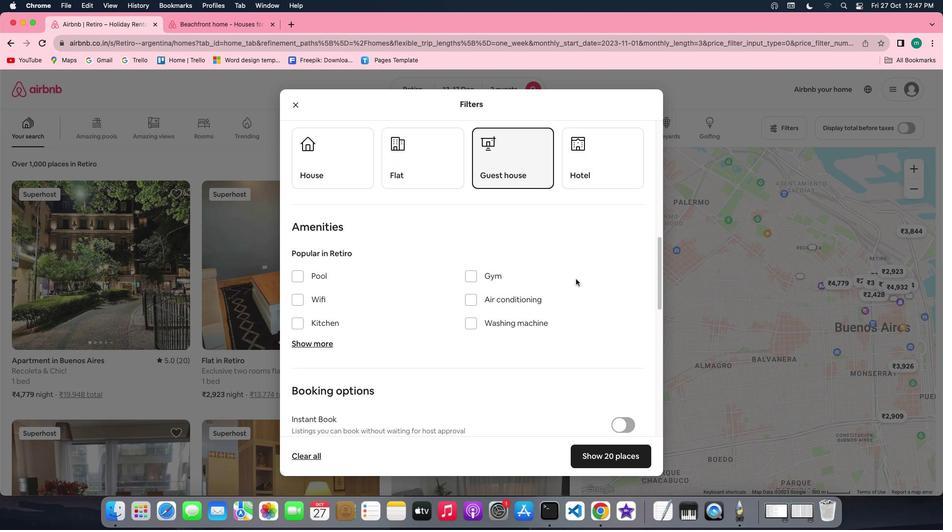 
Action: Mouse scrolled (577, 280) with delta (0, 0)
Screenshot: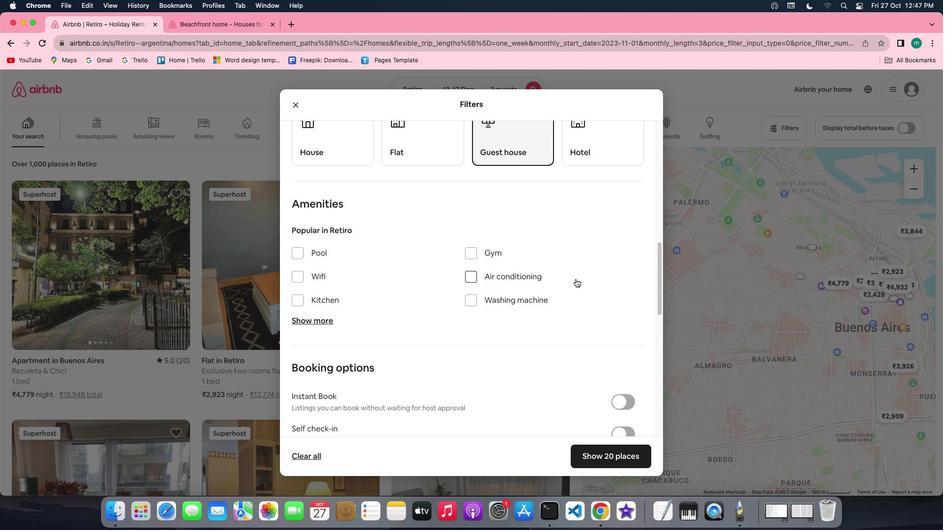 
Action: Mouse scrolled (577, 280) with delta (0, 0)
Screenshot: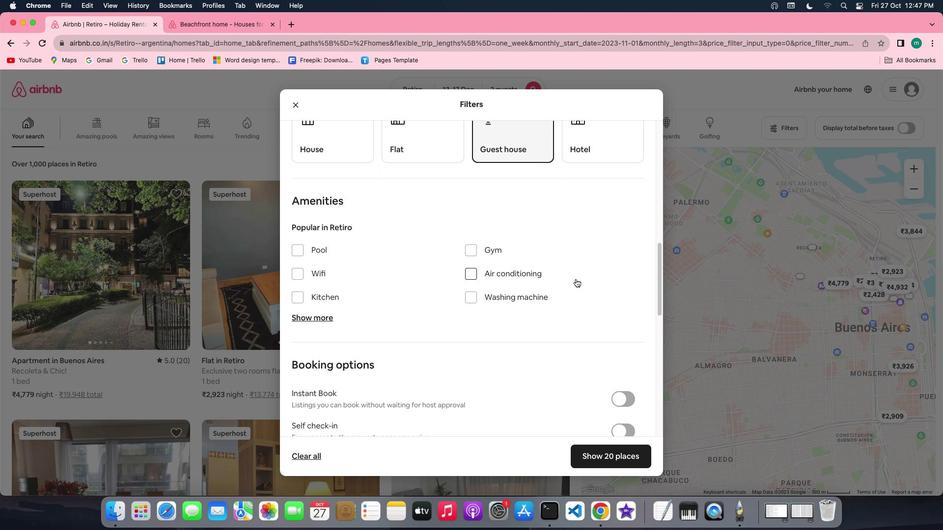 
Action: Mouse scrolled (577, 280) with delta (0, 0)
Screenshot: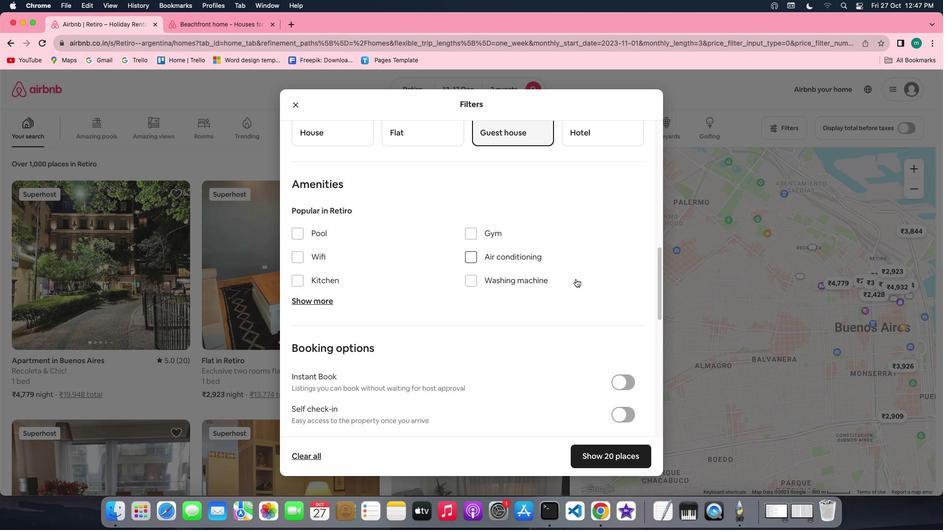 
Action: Mouse moved to (313, 243)
Screenshot: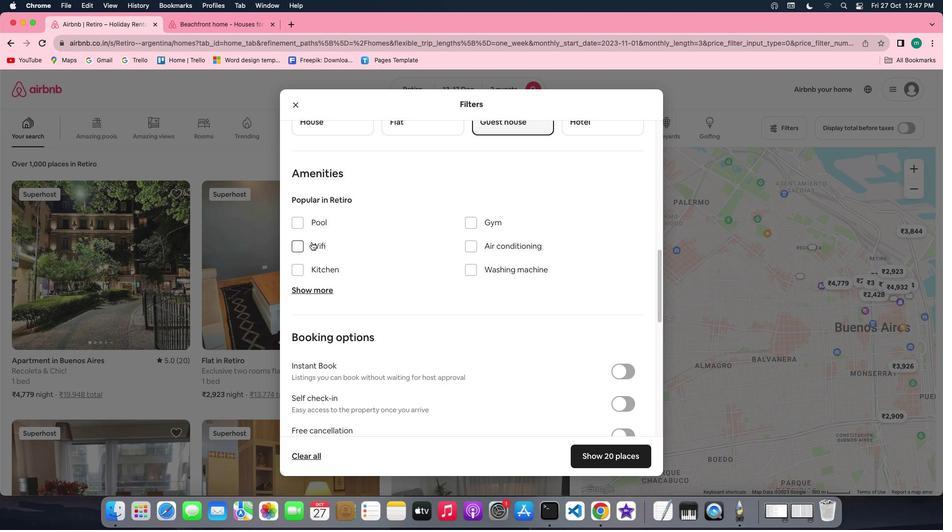 
Action: Mouse pressed left at (313, 243)
Screenshot: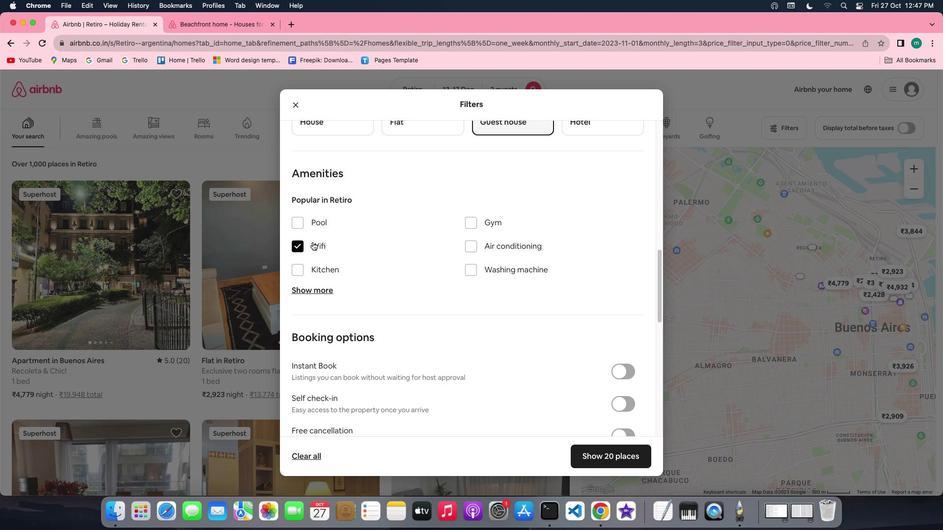 
Action: Mouse moved to (327, 289)
Screenshot: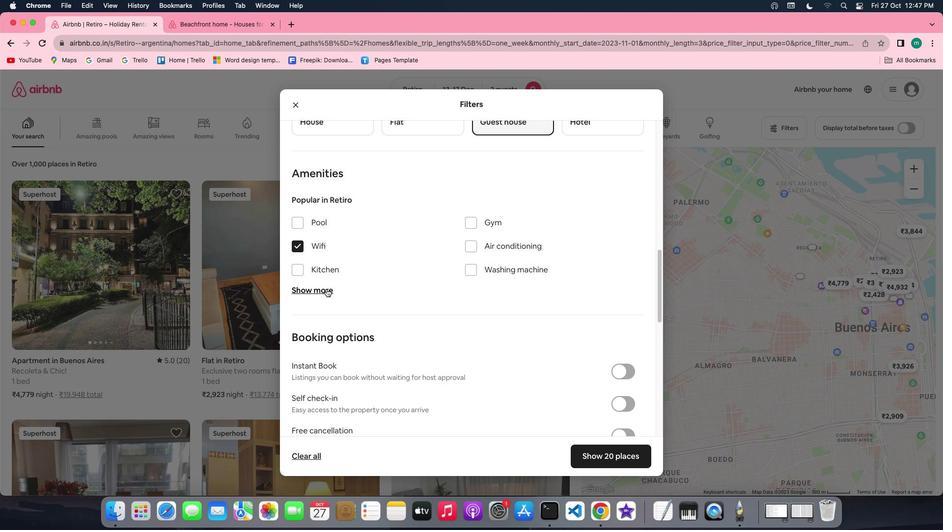 
Action: Mouse pressed left at (327, 289)
Screenshot: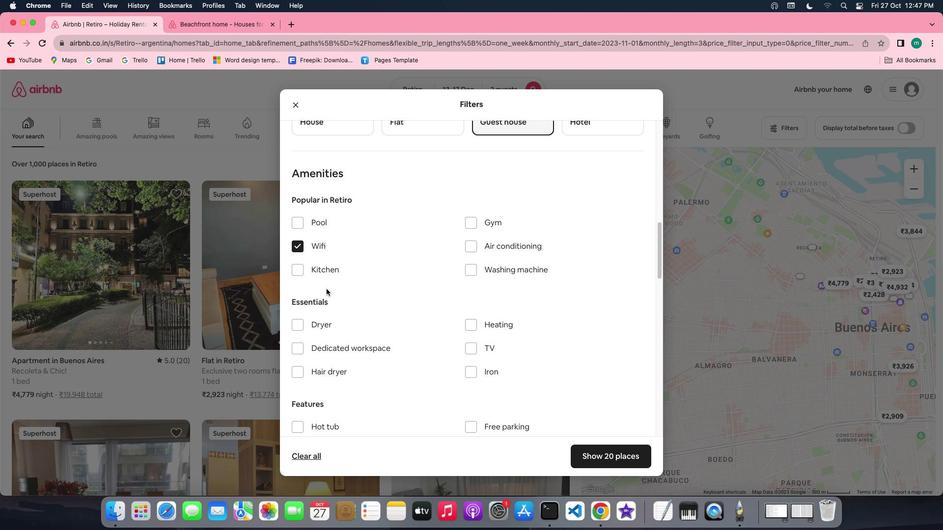
Action: Mouse moved to (439, 282)
Screenshot: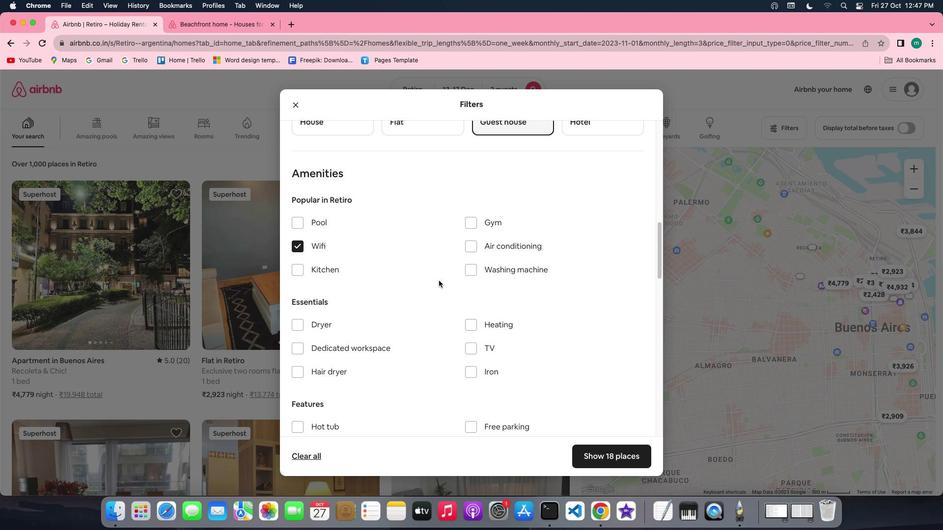 
Action: Mouse scrolled (439, 282) with delta (0, 0)
Screenshot: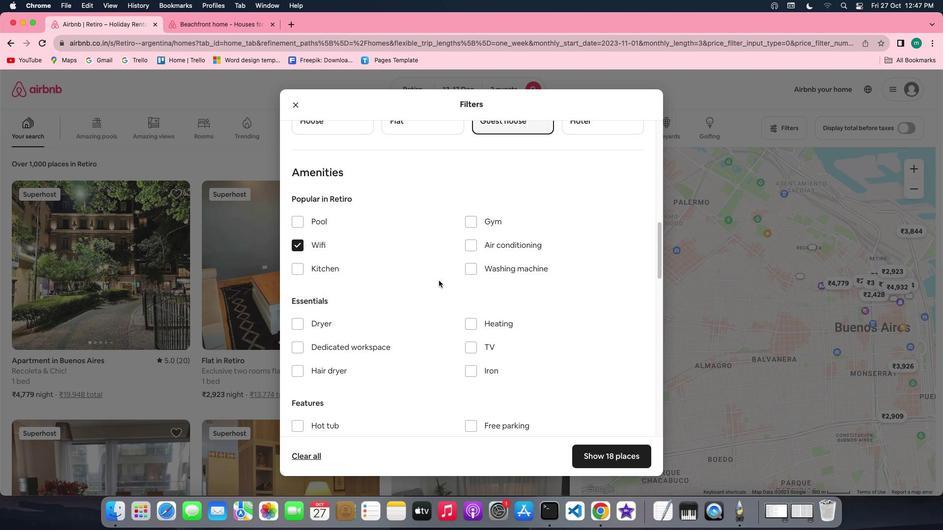 
Action: Mouse scrolled (439, 282) with delta (0, 0)
Screenshot: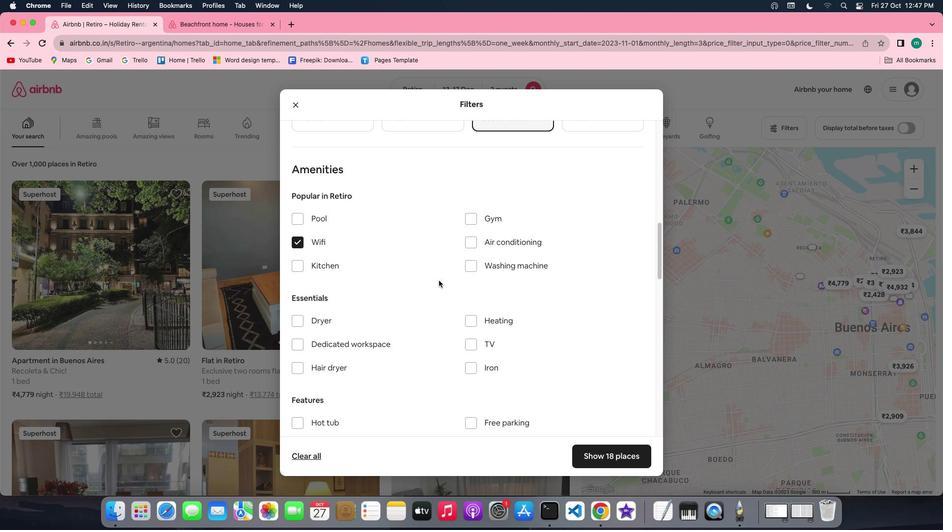 
Action: Mouse scrolled (439, 282) with delta (0, 0)
Screenshot: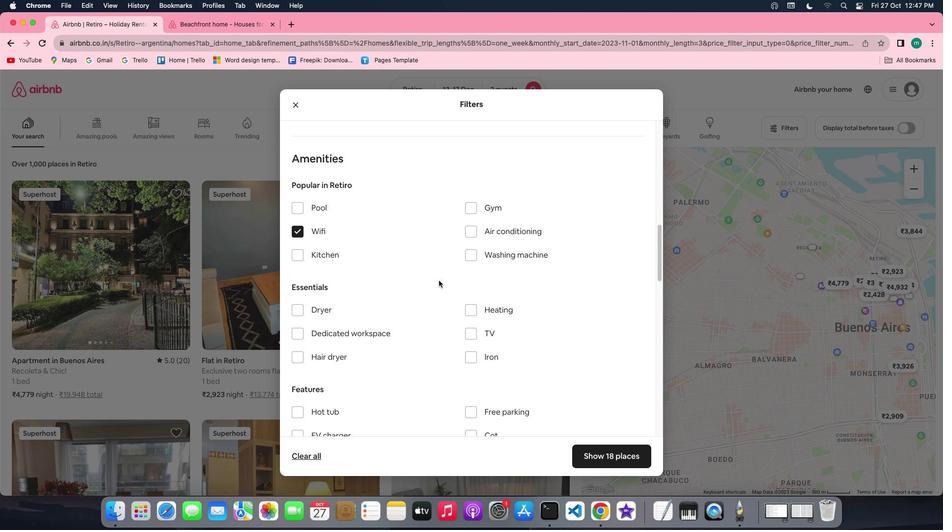 
Action: Mouse scrolled (439, 282) with delta (0, 0)
Screenshot: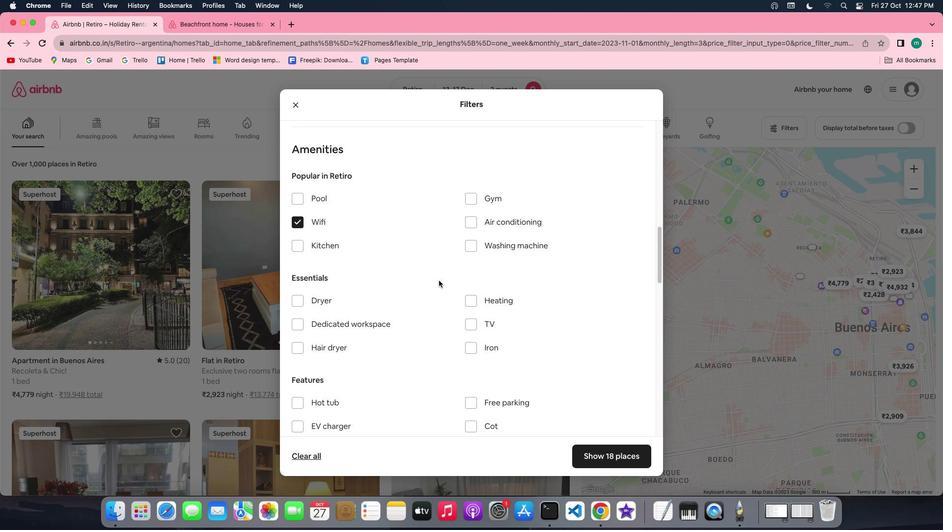 
Action: Mouse scrolled (439, 282) with delta (0, 0)
Screenshot: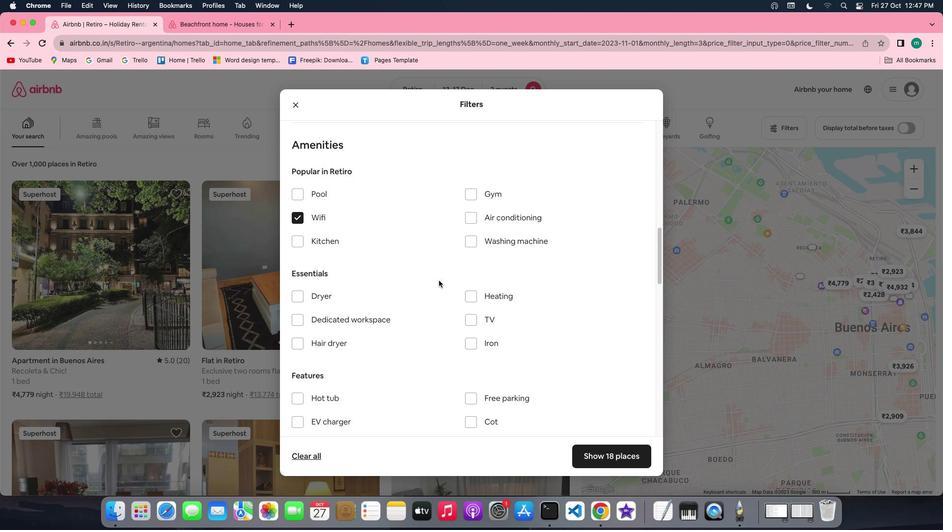 
Action: Mouse scrolled (439, 282) with delta (0, 0)
Screenshot: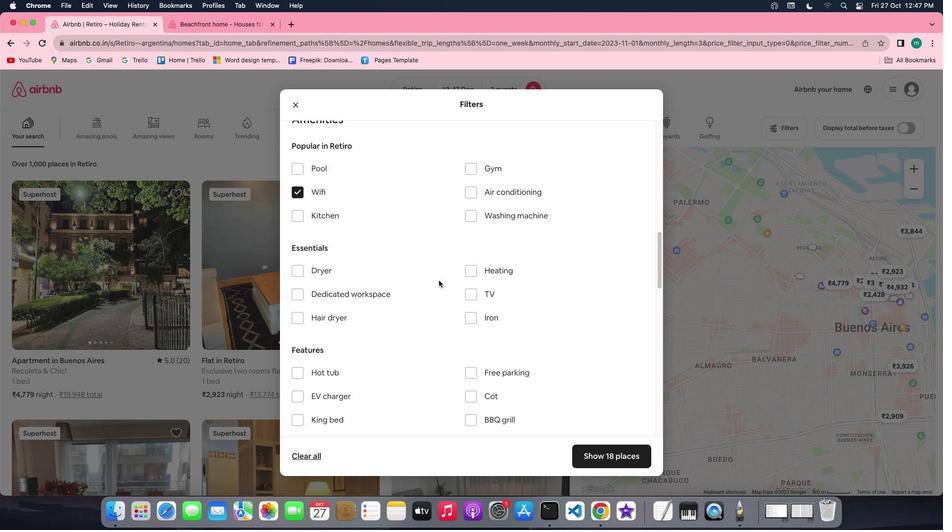 
Action: Mouse scrolled (439, 282) with delta (0, 0)
Screenshot: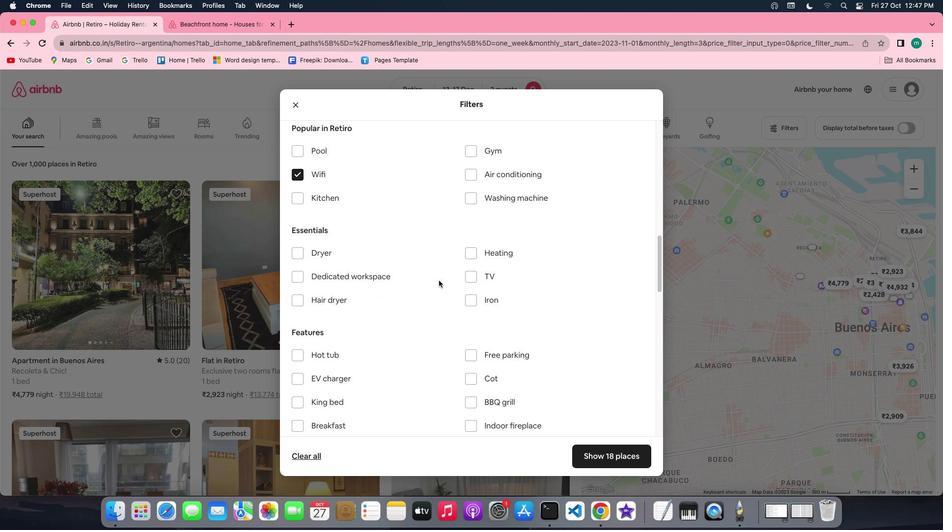 
Action: Mouse scrolled (439, 282) with delta (0, 0)
Screenshot: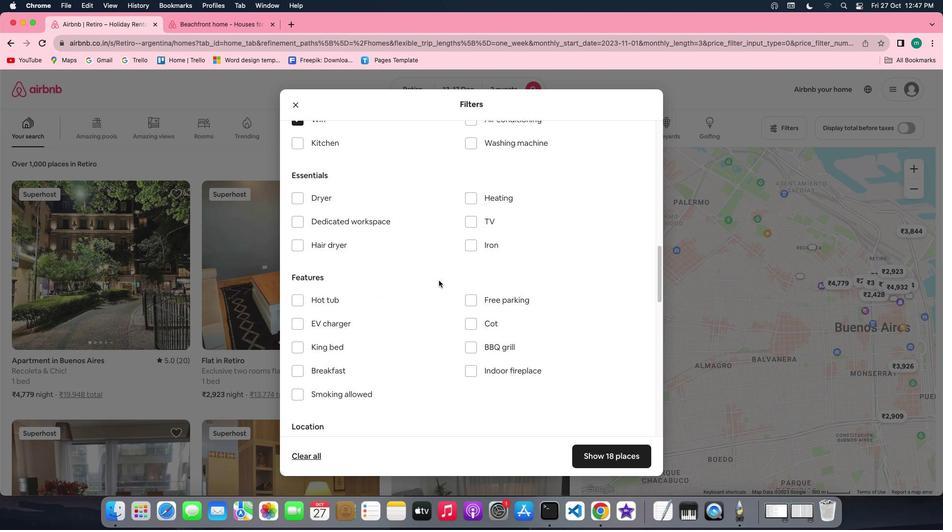 
Action: Mouse scrolled (439, 282) with delta (0, 0)
Screenshot: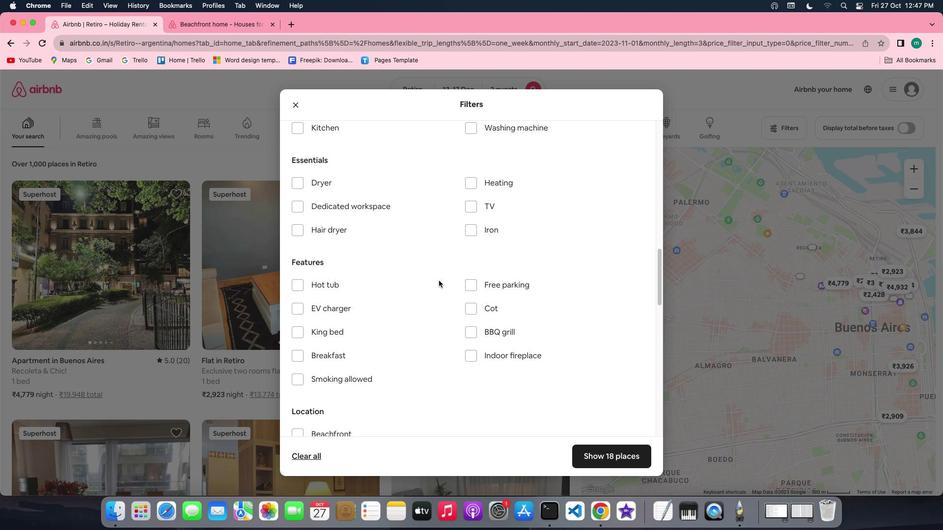 
Action: Mouse scrolled (439, 282) with delta (0, 0)
Screenshot: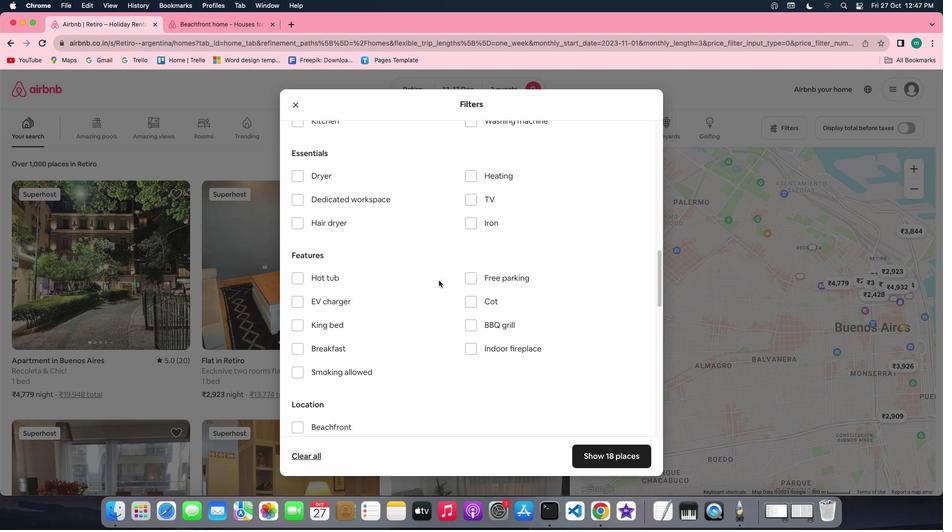 
Action: Mouse moved to (493, 168)
Screenshot: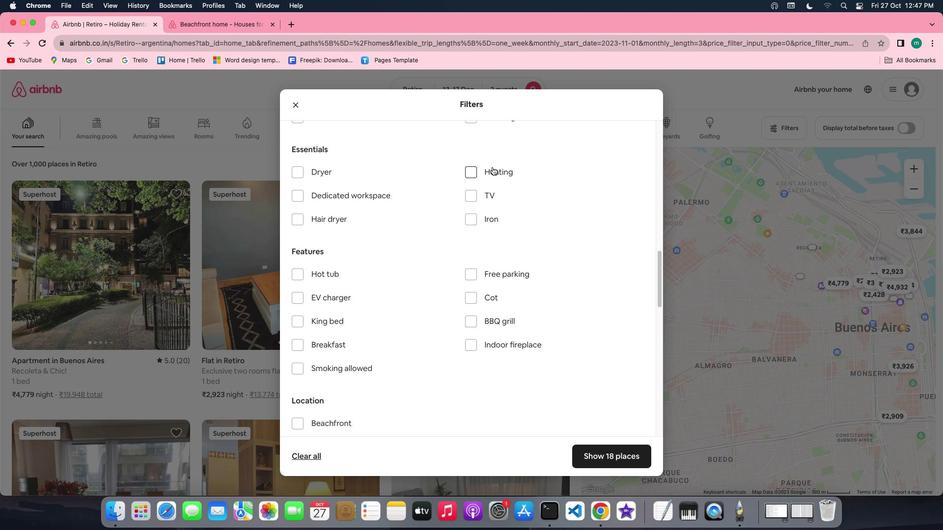 
Action: Mouse pressed left at (493, 168)
Screenshot: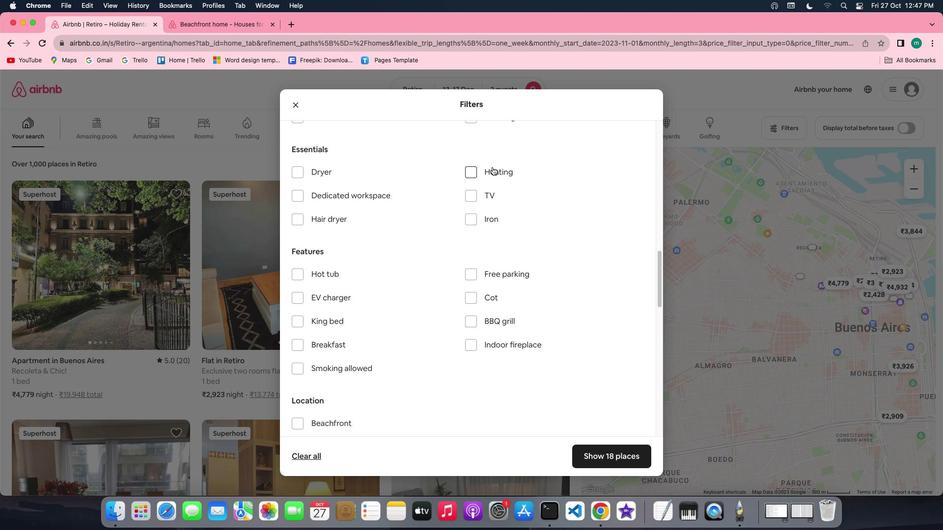 
Action: Mouse moved to (436, 252)
Screenshot: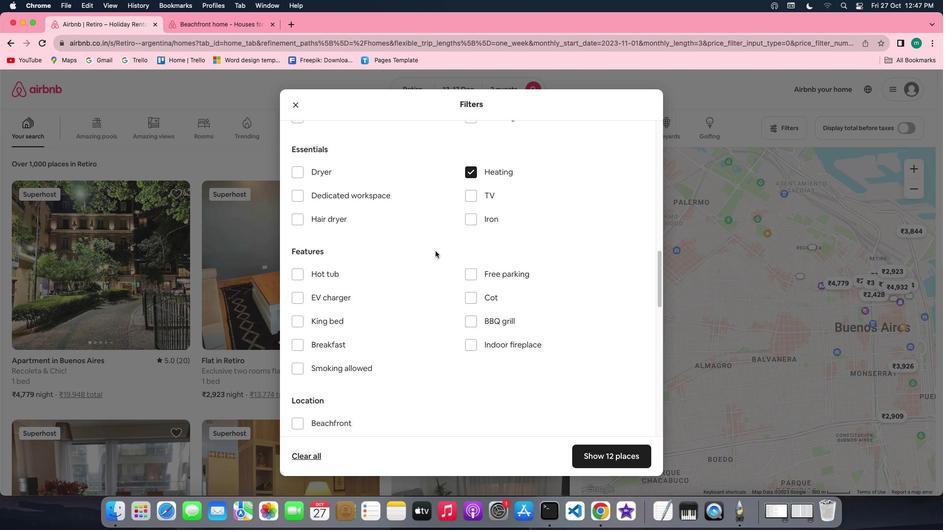 
Action: Mouse scrolled (436, 252) with delta (0, 0)
Screenshot: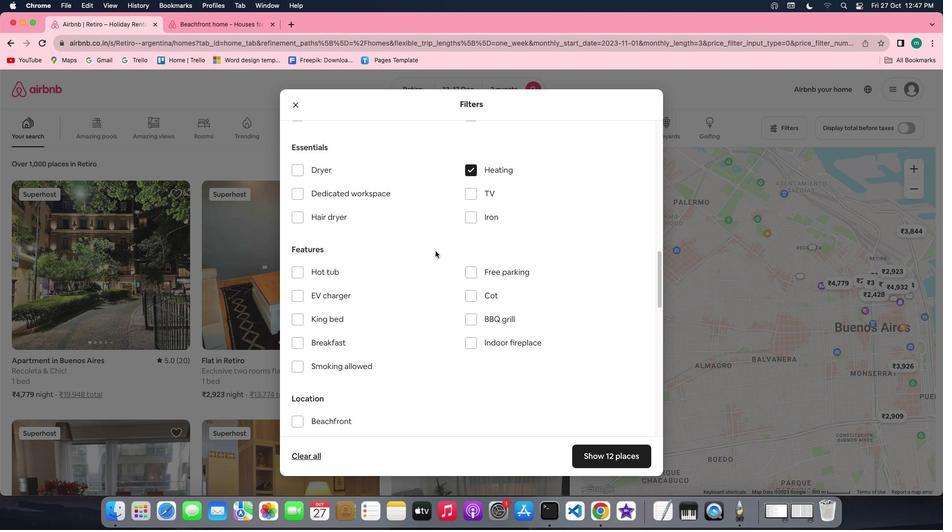 
Action: Mouse scrolled (436, 252) with delta (0, 0)
Screenshot: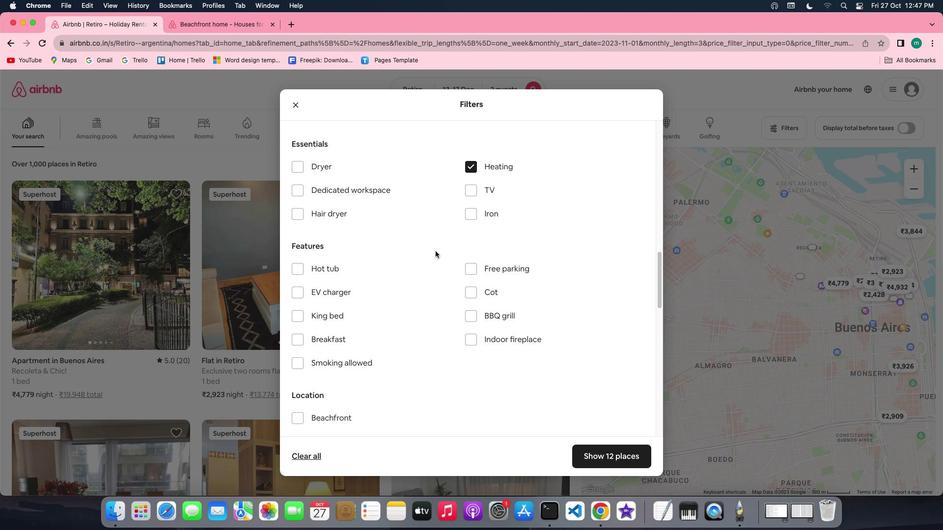 
Action: Mouse scrolled (436, 252) with delta (0, 0)
Screenshot: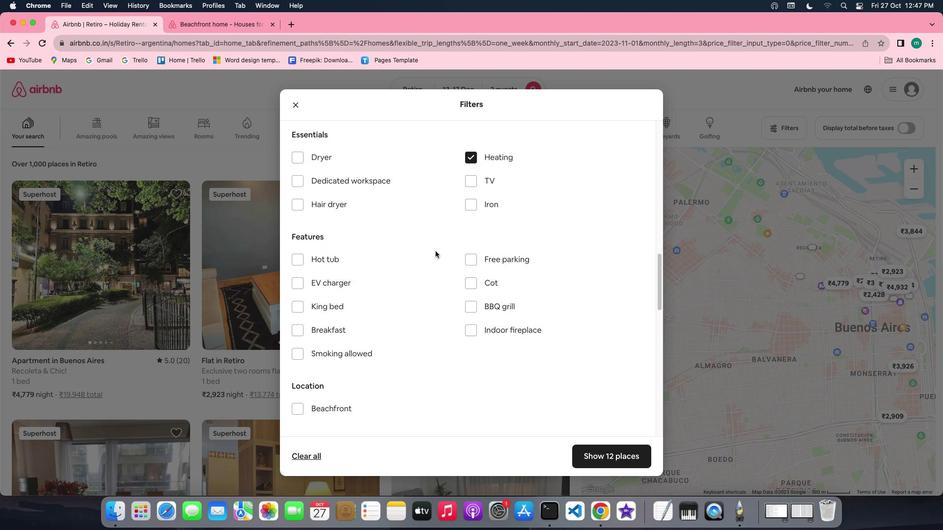 
Action: Mouse scrolled (436, 252) with delta (0, 0)
Screenshot: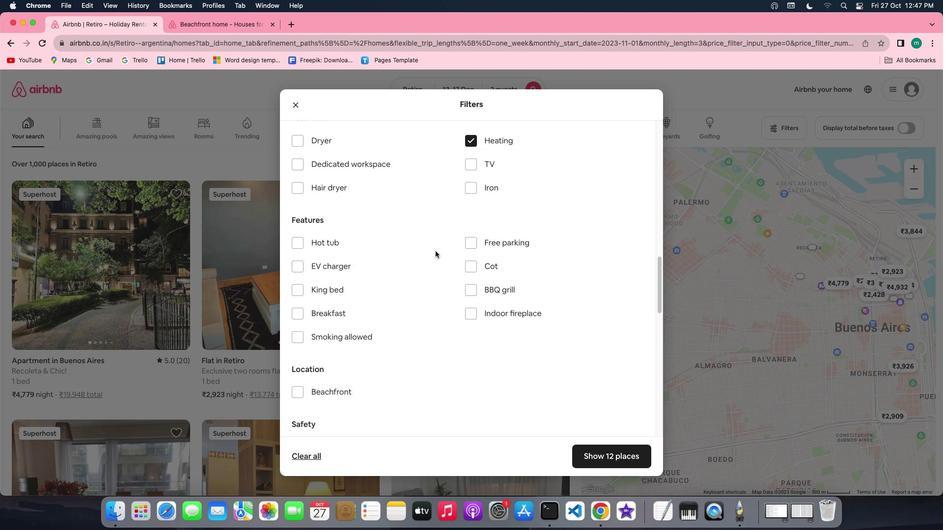 
Action: Mouse scrolled (436, 252) with delta (0, 0)
Screenshot: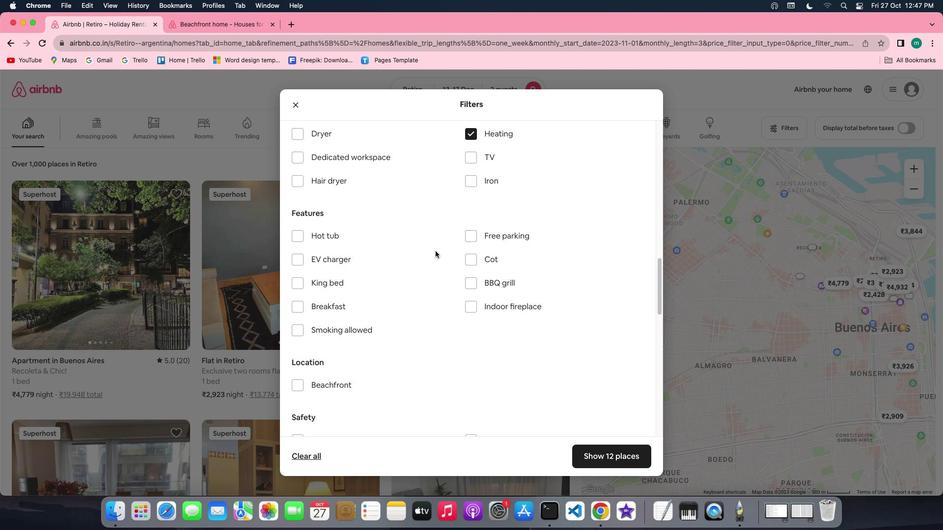 
Action: Mouse scrolled (436, 252) with delta (0, 0)
Screenshot: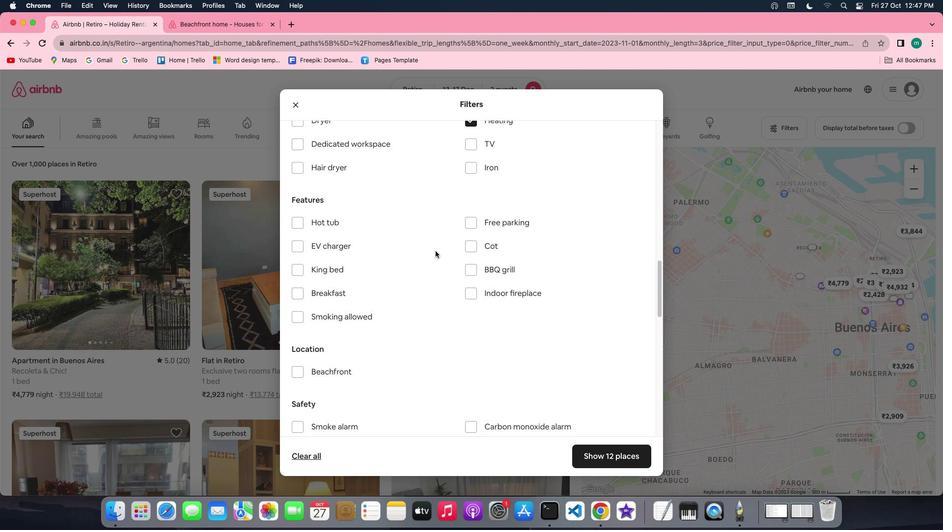 
Action: Mouse scrolled (436, 252) with delta (0, 0)
Screenshot: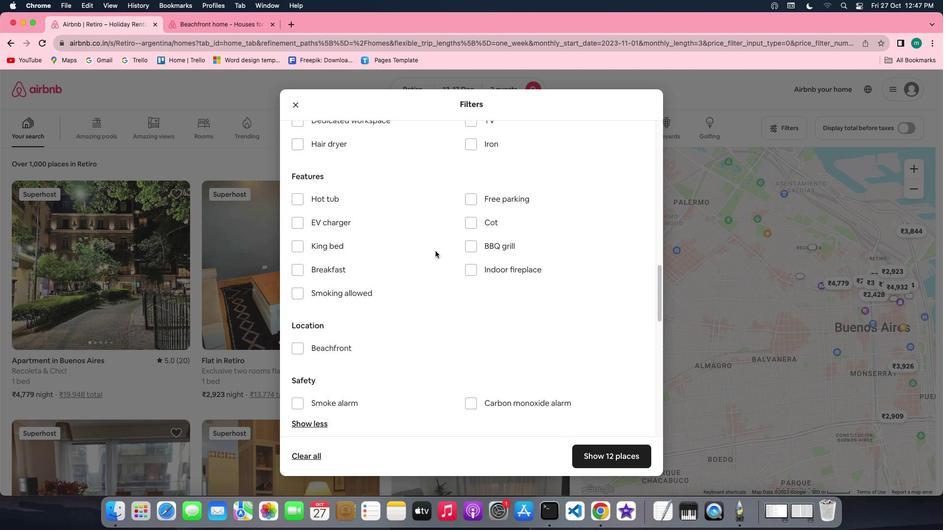 
Action: Mouse scrolled (436, 252) with delta (0, 0)
Screenshot: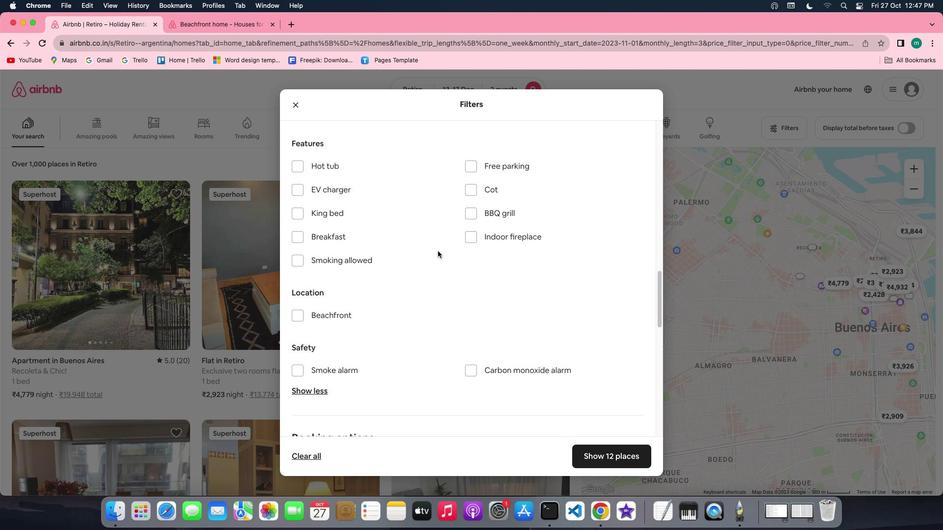 
Action: Mouse moved to (441, 252)
Screenshot: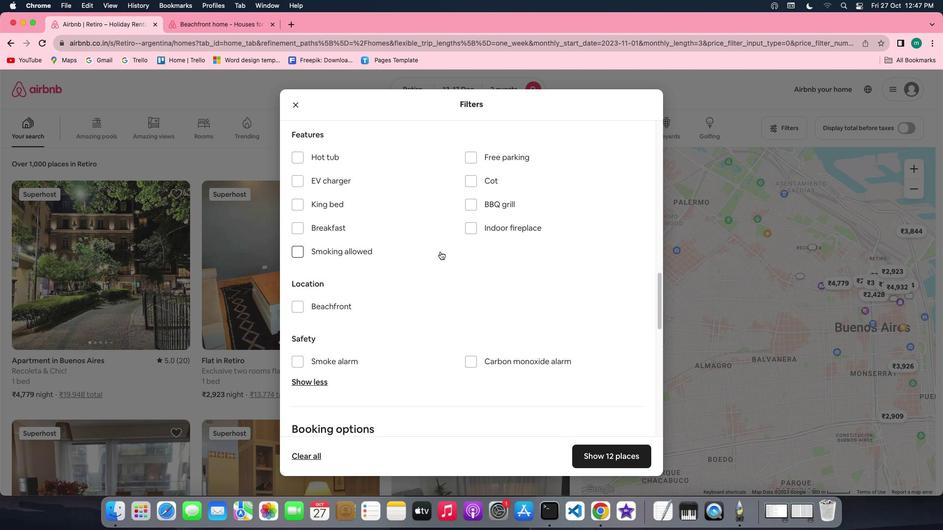 
Action: Mouse scrolled (441, 252) with delta (0, 0)
Screenshot: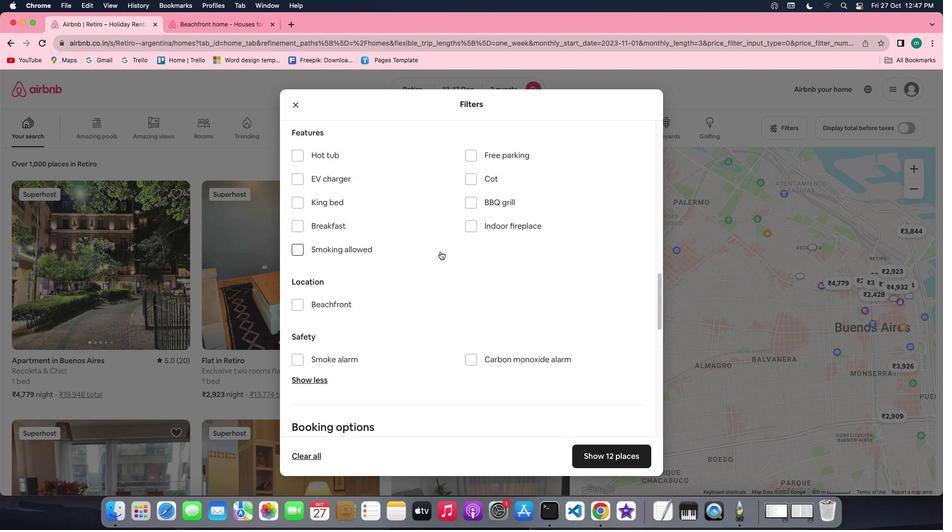 
Action: Mouse scrolled (441, 252) with delta (0, 0)
Screenshot: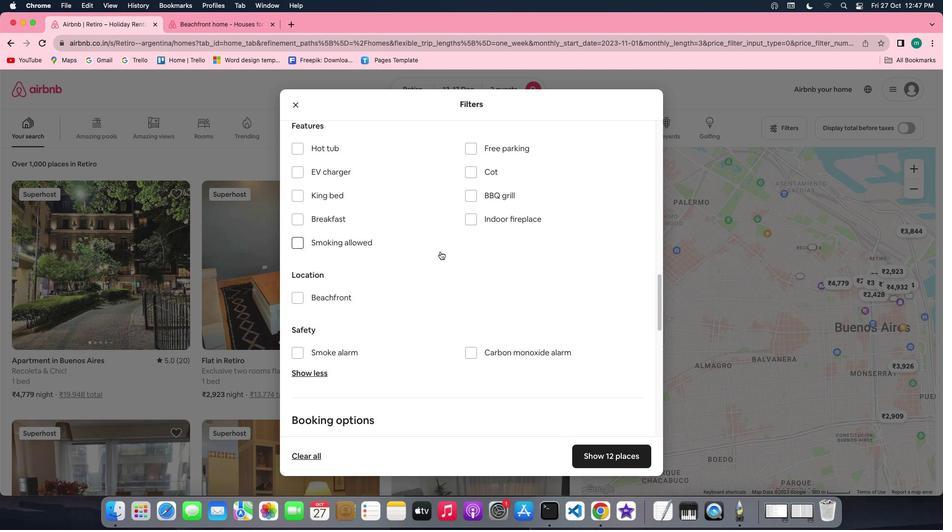 
Action: Mouse scrolled (441, 252) with delta (0, 0)
Screenshot: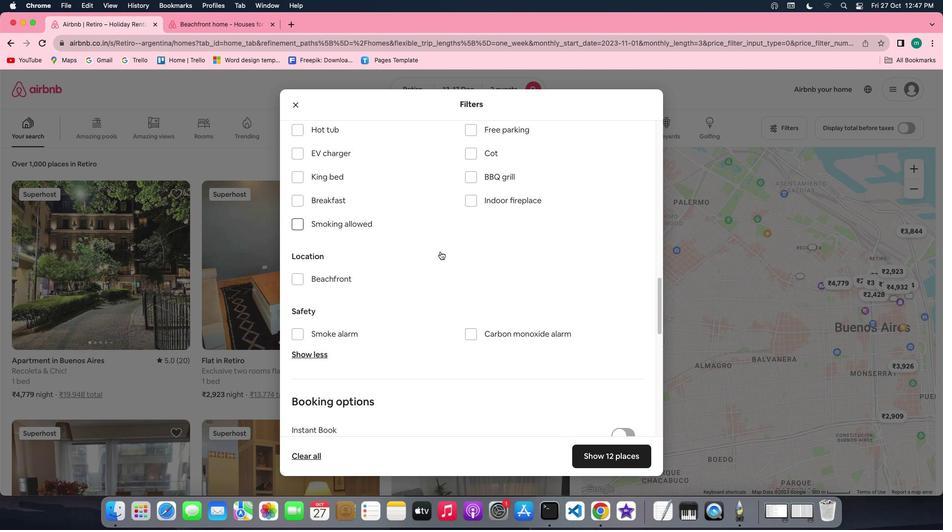 
Action: Mouse scrolled (441, 252) with delta (0, 0)
Screenshot: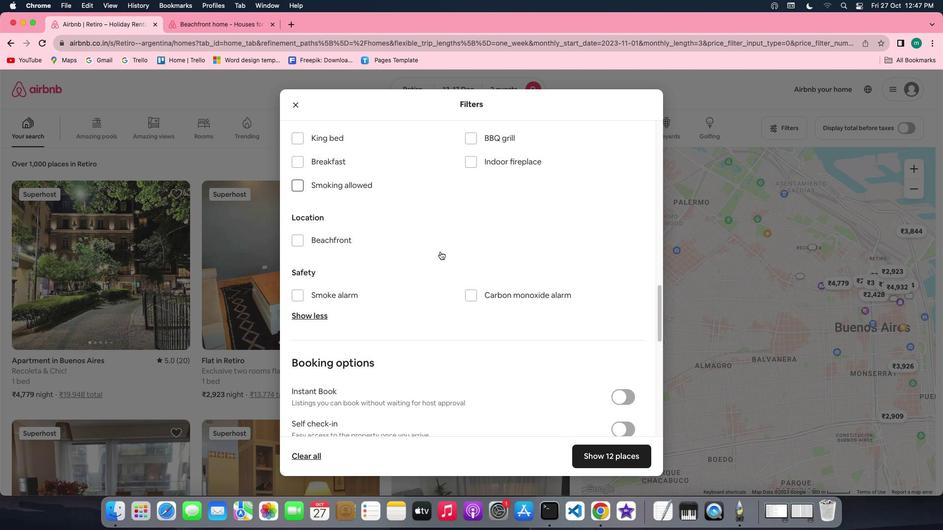 
Action: Mouse scrolled (441, 252) with delta (0, 0)
Screenshot: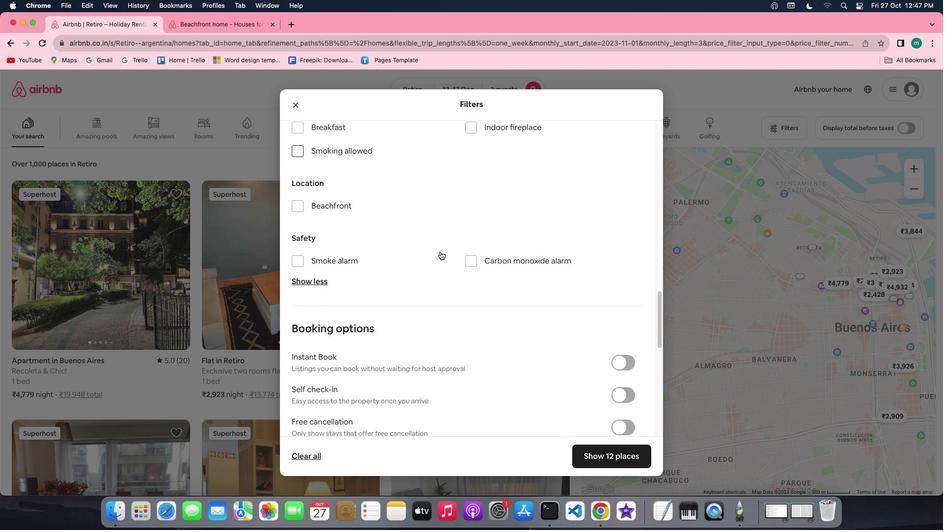 
Action: Mouse scrolled (441, 252) with delta (0, 0)
Screenshot: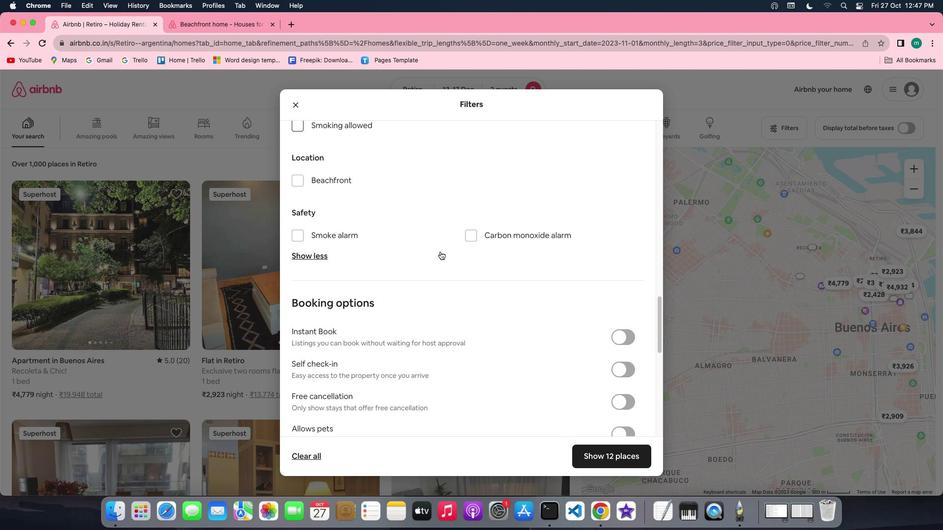 
Action: Mouse scrolled (441, 252) with delta (0, 0)
Screenshot: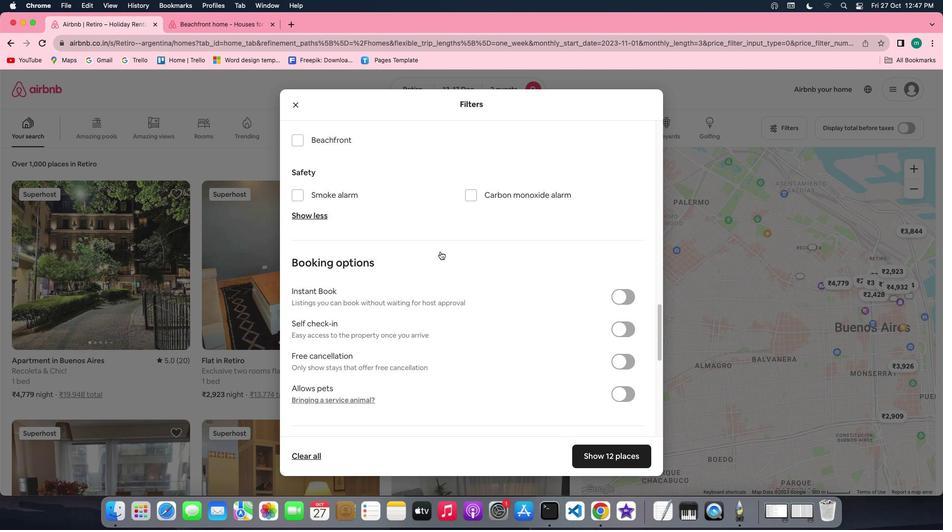 
Action: Mouse scrolled (441, 252) with delta (0, 0)
Screenshot: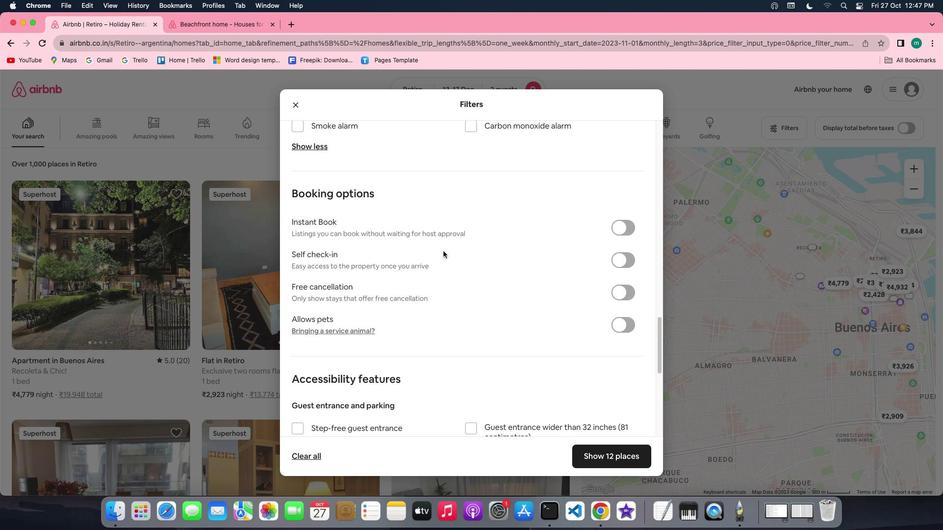 
Action: Mouse moved to (623, 255)
Screenshot: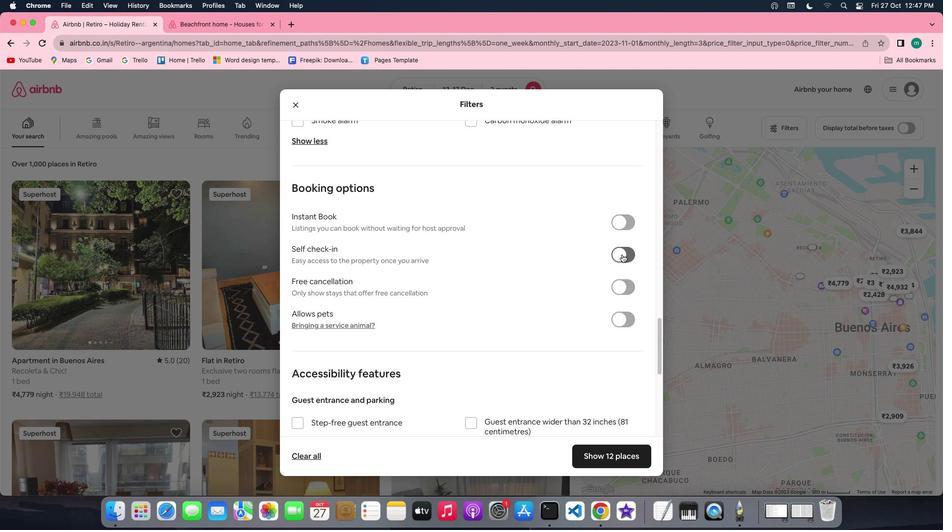 
Action: Mouse pressed left at (623, 255)
Screenshot: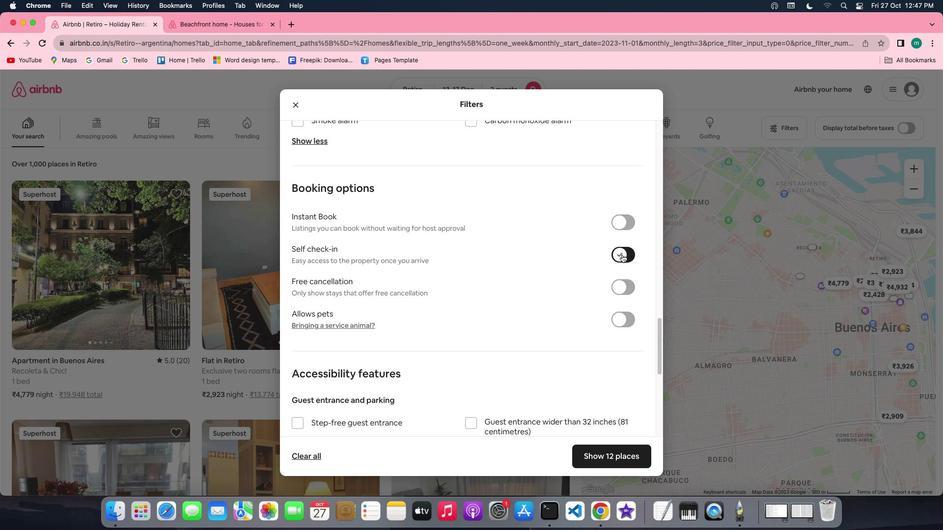
Action: Mouse moved to (538, 340)
Screenshot: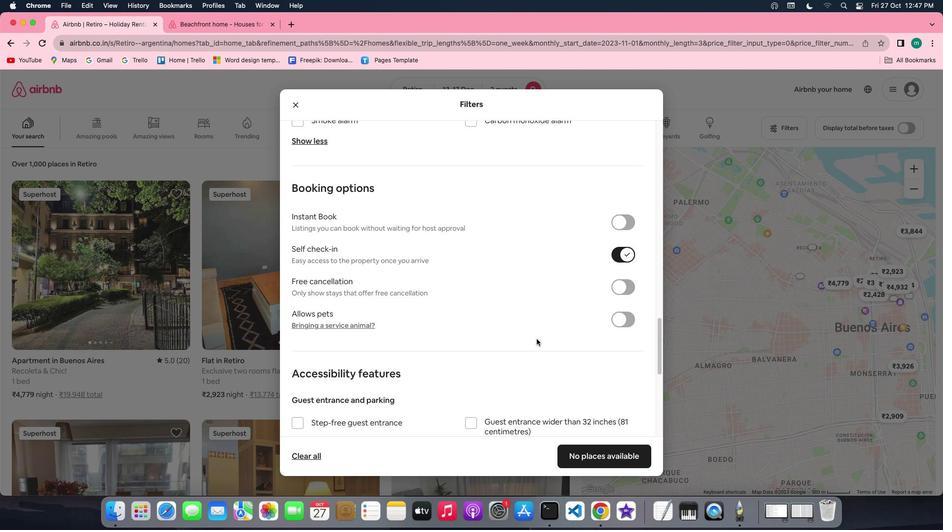 
Action: Mouse scrolled (538, 340) with delta (0, 0)
Screenshot: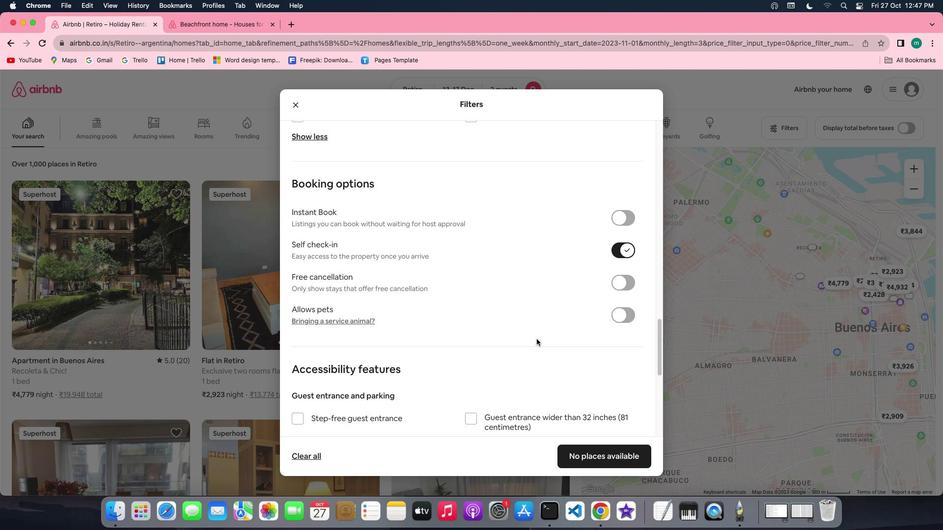 
Action: Mouse scrolled (538, 340) with delta (0, 0)
Screenshot: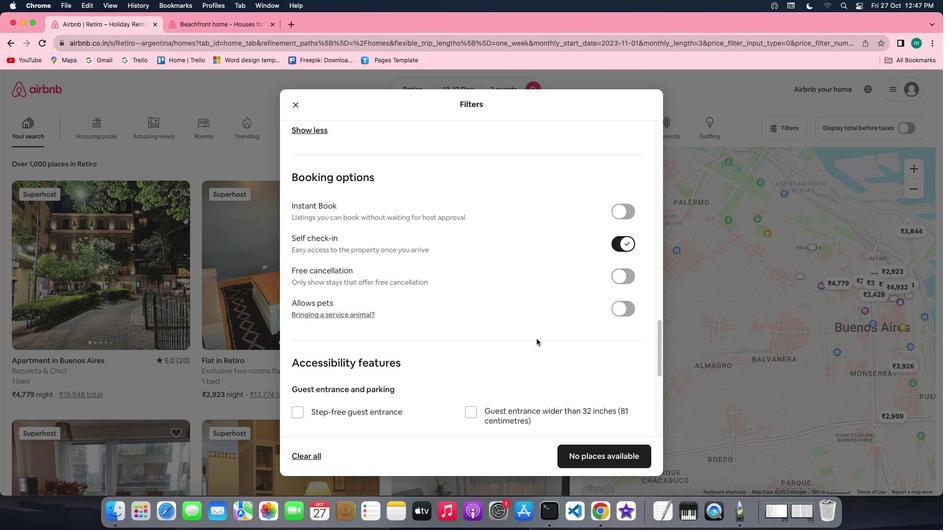 
Action: Mouse scrolled (538, 340) with delta (0, 0)
Screenshot: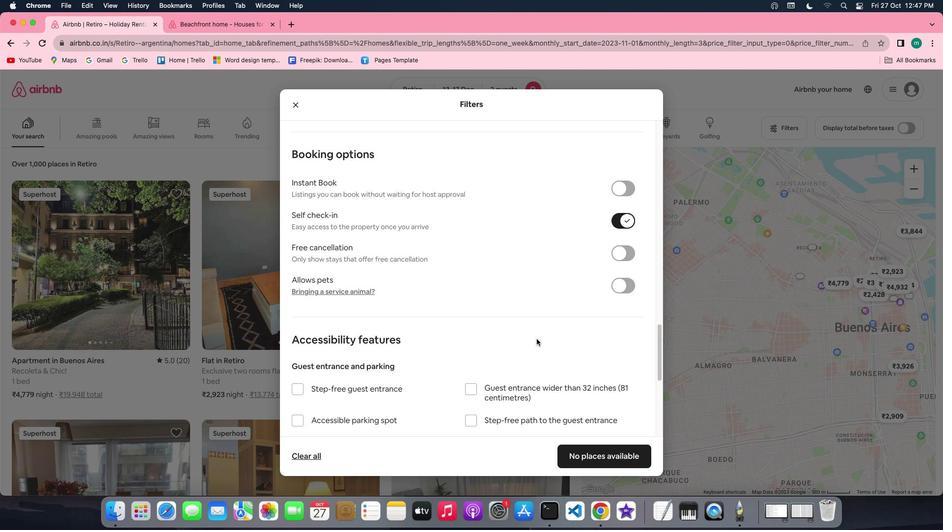
Action: Mouse moved to (491, 328)
Screenshot: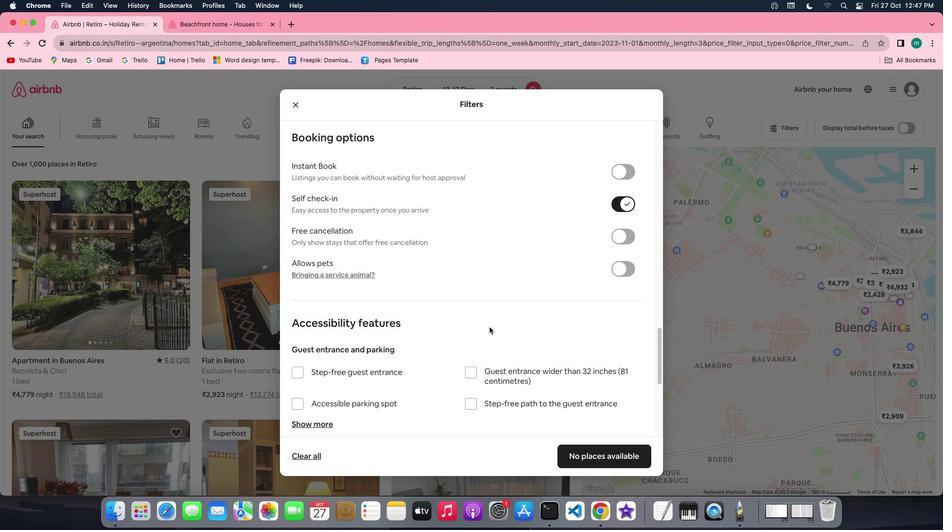 
Action: Mouse scrolled (491, 328) with delta (0, 0)
Screenshot: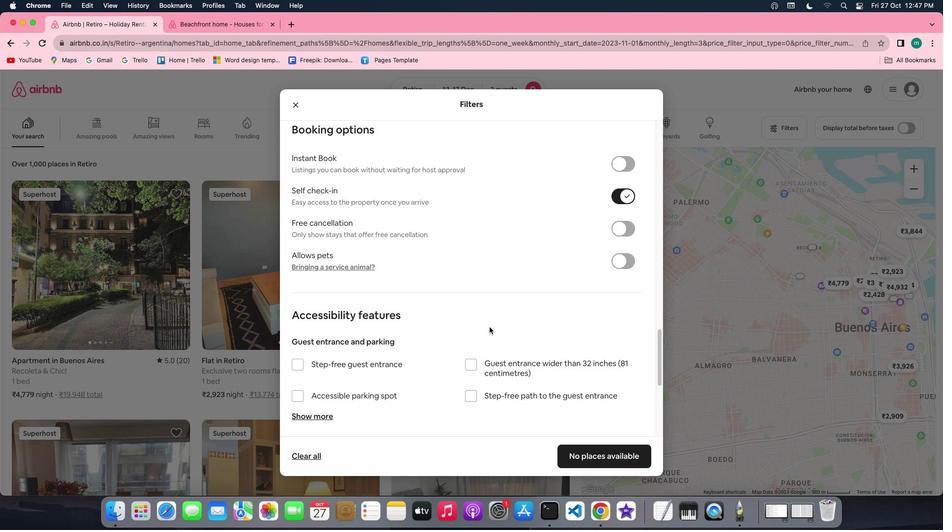 
Action: Mouse scrolled (491, 328) with delta (0, 0)
Screenshot: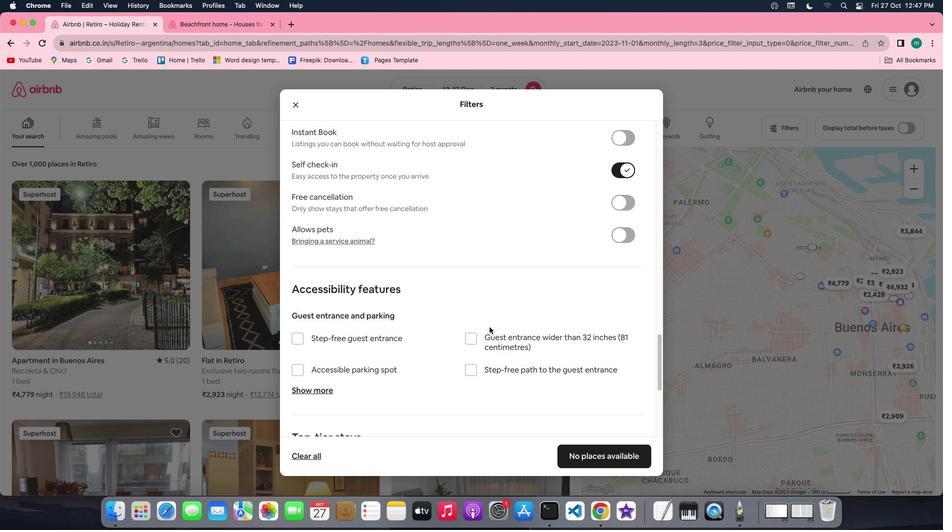 
Action: Mouse scrolled (491, 328) with delta (0, 0)
Screenshot: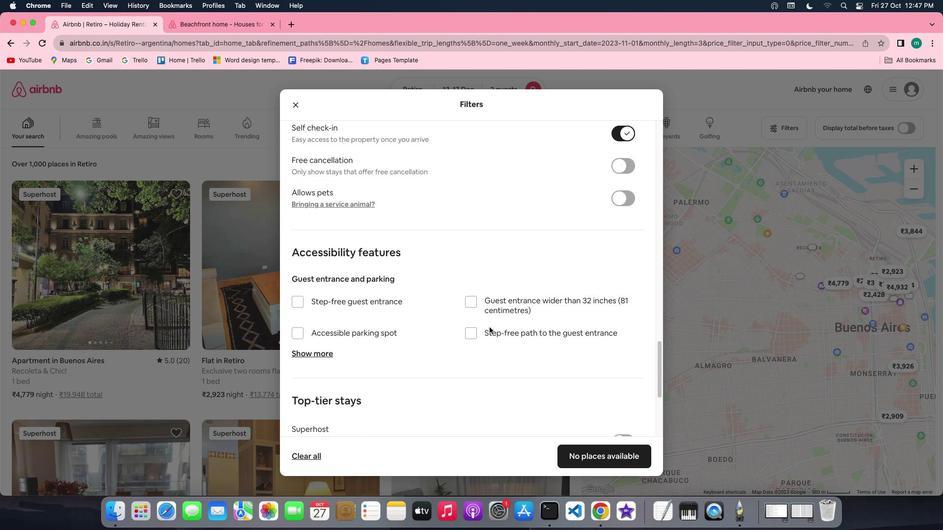 
Action: Mouse scrolled (491, 328) with delta (0, 0)
Screenshot: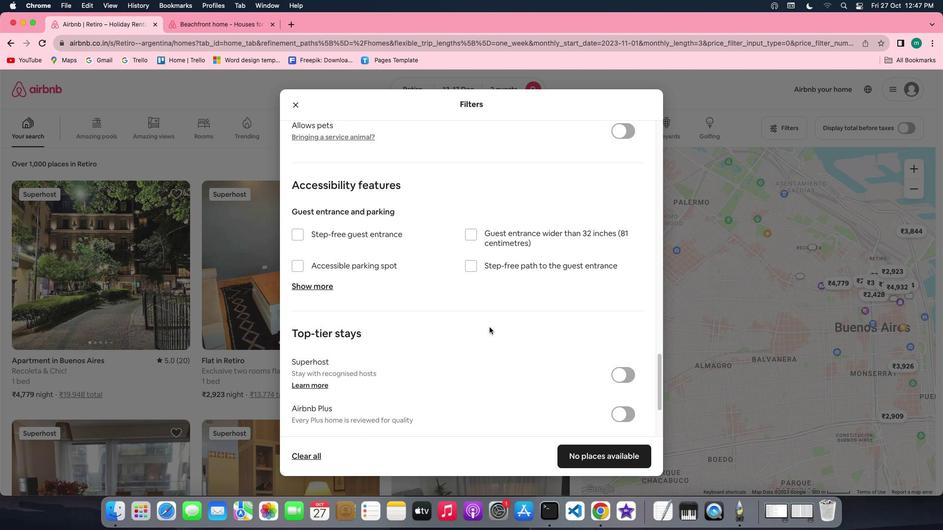 
Action: Mouse moved to (550, 350)
Screenshot: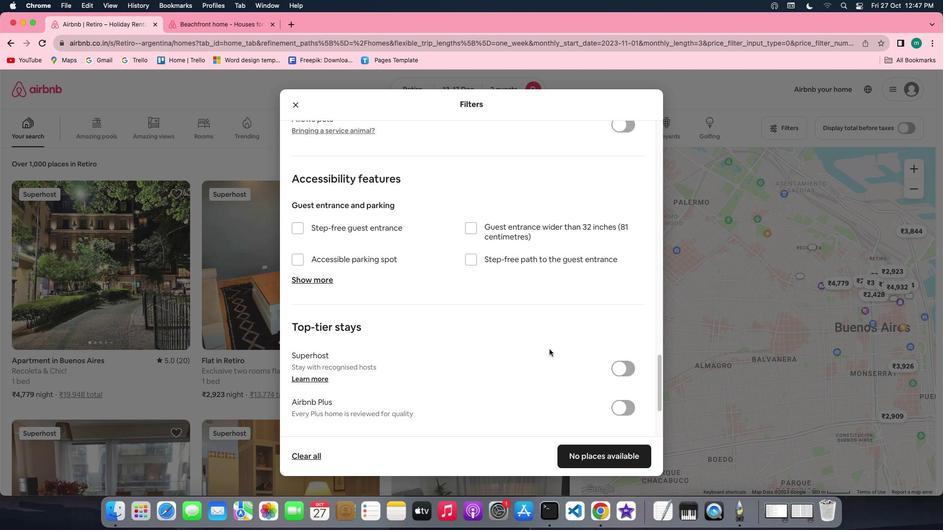 
Action: Mouse scrolled (550, 350) with delta (0, 0)
Screenshot: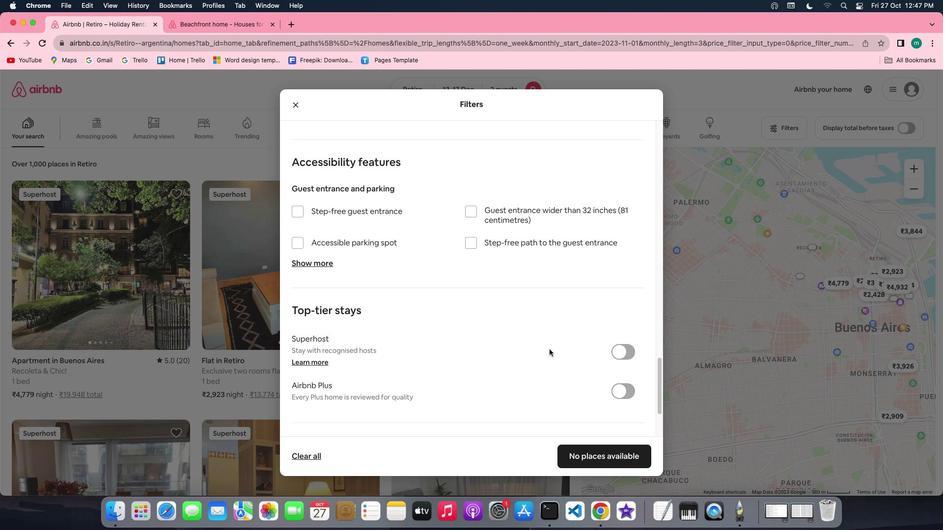 
Action: Mouse scrolled (550, 350) with delta (0, 0)
Screenshot: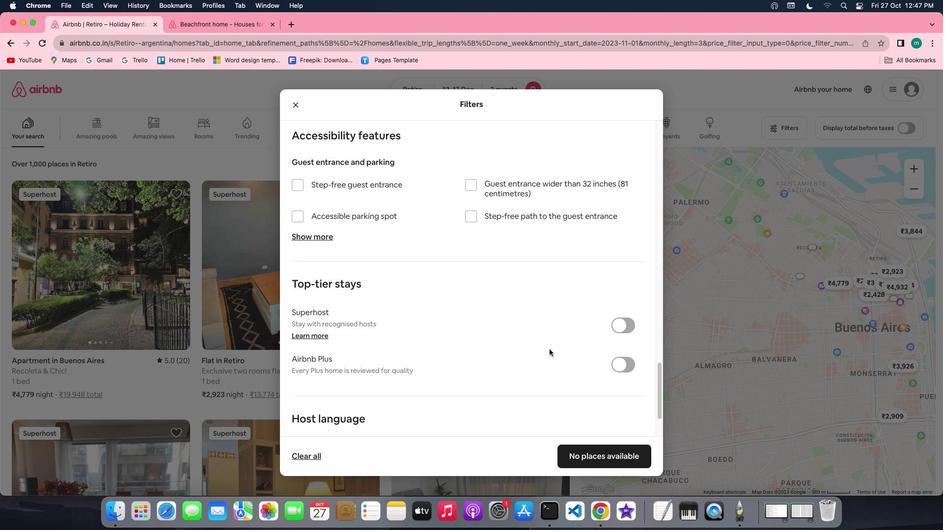
Action: Mouse scrolled (550, 350) with delta (0, 0)
Screenshot: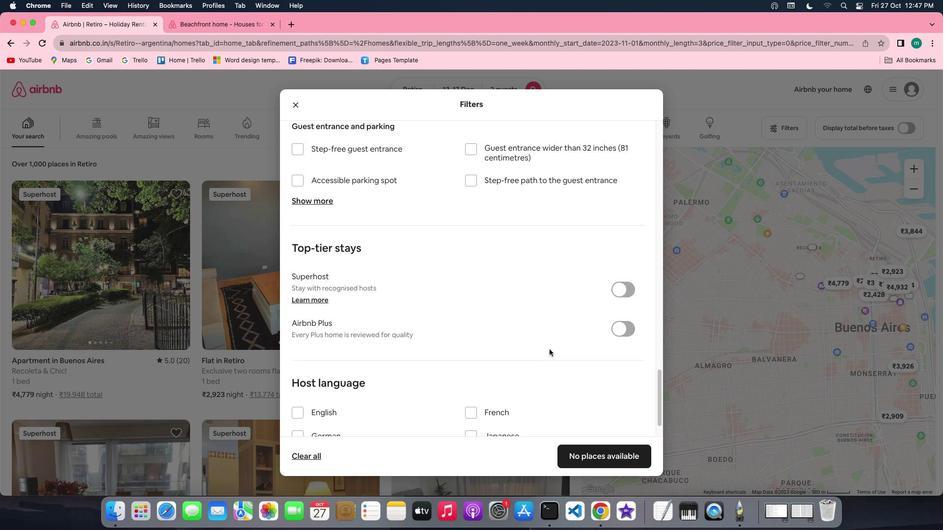 
Action: Mouse scrolled (550, 350) with delta (0, 0)
Screenshot: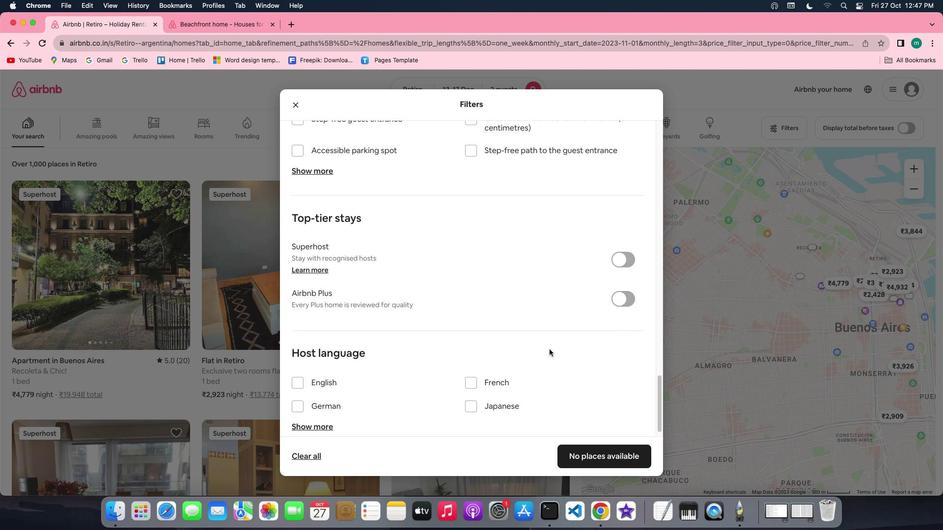 
Action: Mouse scrolled (550, 350) with delta (0, 0)
Screenshot: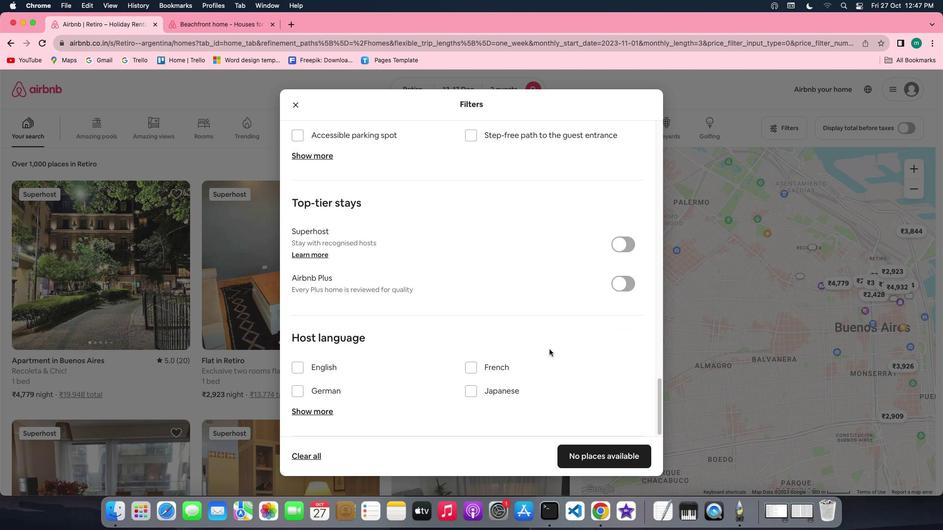 
Action: Mouse moved to (560, 359)
Screenshot: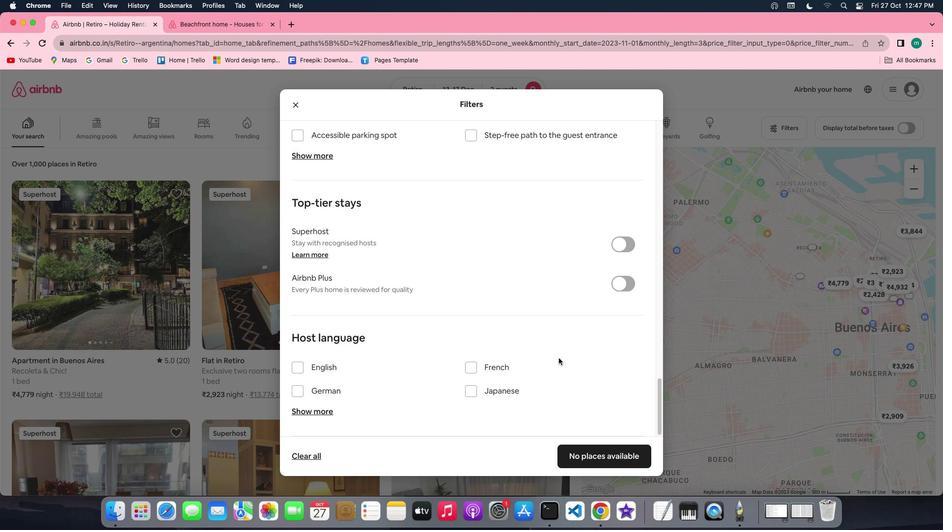 
Action: Mouse scrolled (560, 359) with delta (0, 0)
Screenshot: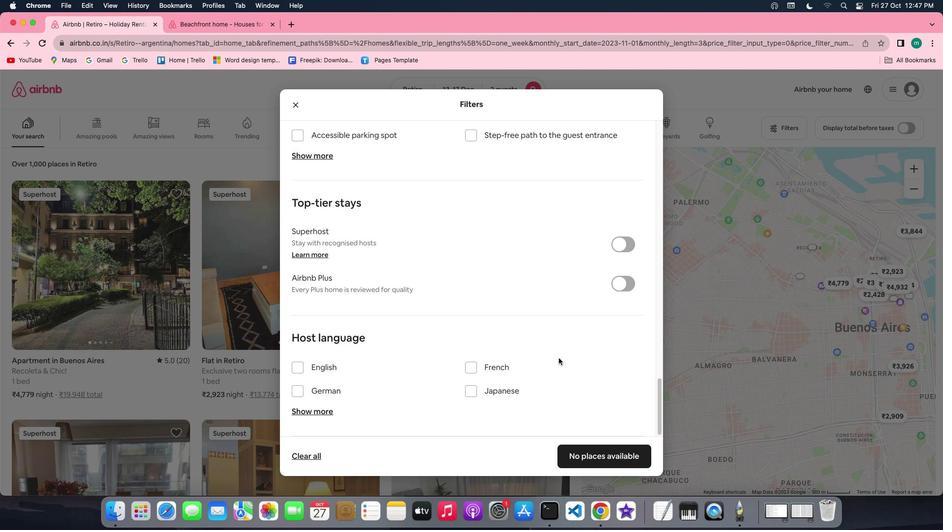 
Action: Mouse scrolled (560, 359) with delta (0, 0)
Screenshot: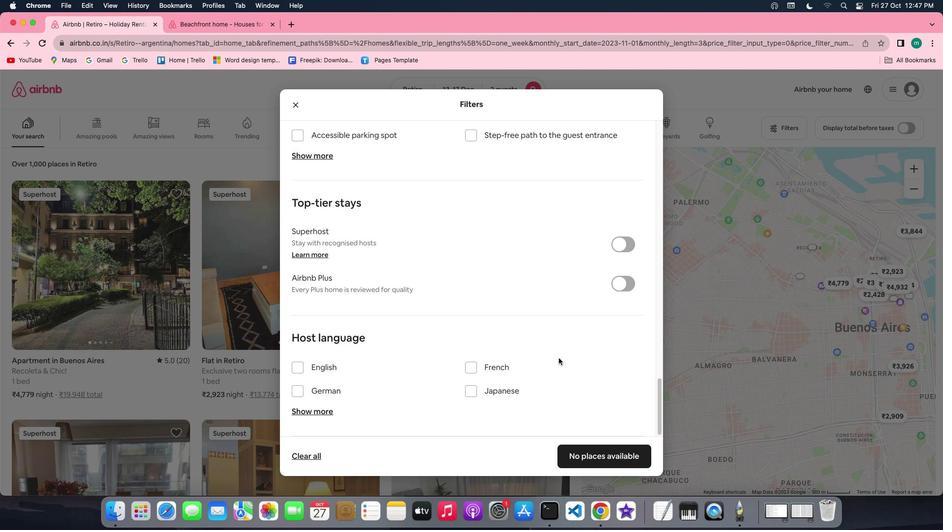 
Action: Mouse scrolled (560, 359) with delta (0, 0)
Screenshot: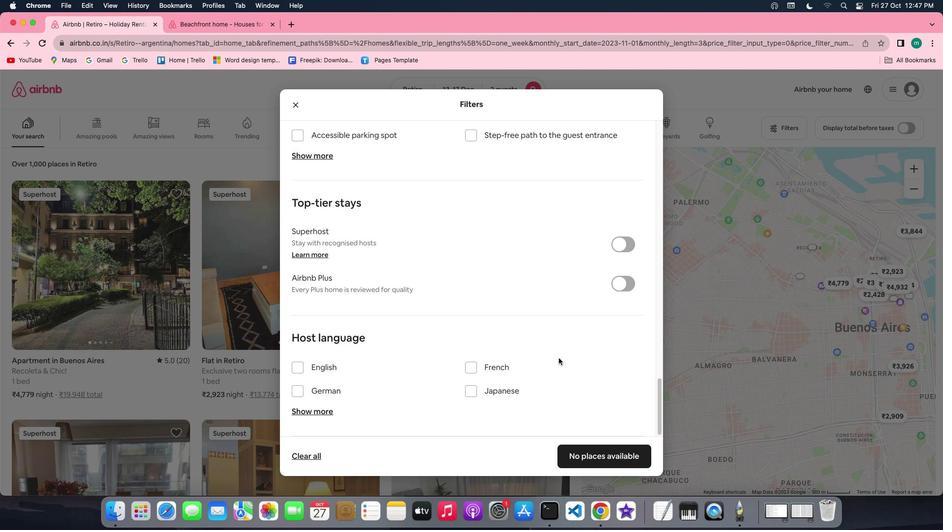 
Action: Mouse scrolled (560, 359) with delta (0, 0)
Screenshot: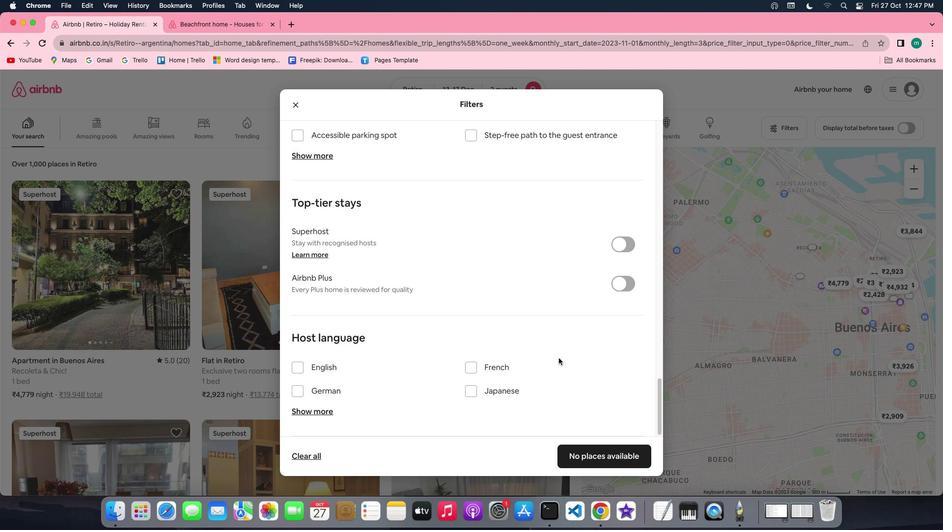 
Action: Mouse scrolled (560, 359) with delta (0, 0)
Screenshot: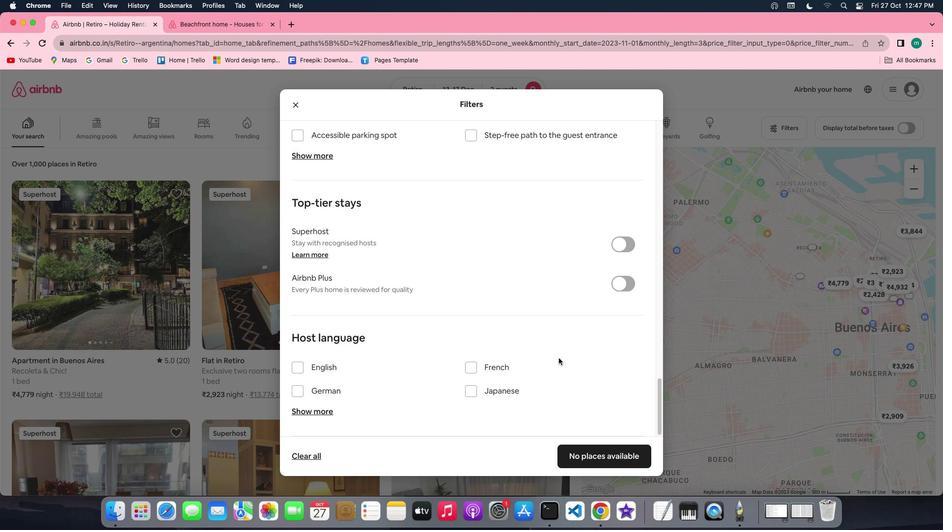 
Action: Mouse moved to (608, 454)
Screenshot: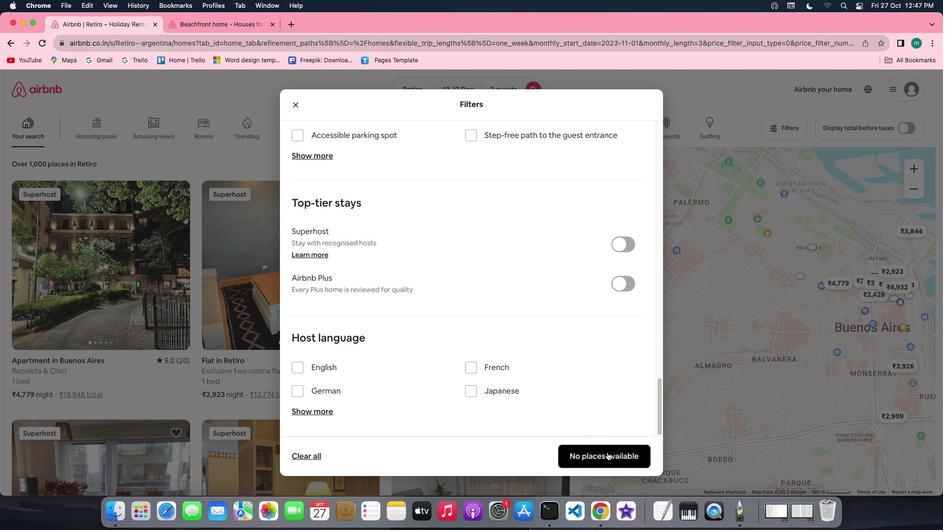 
Action: Mouse pressed left at (608, 454)
Screenshot: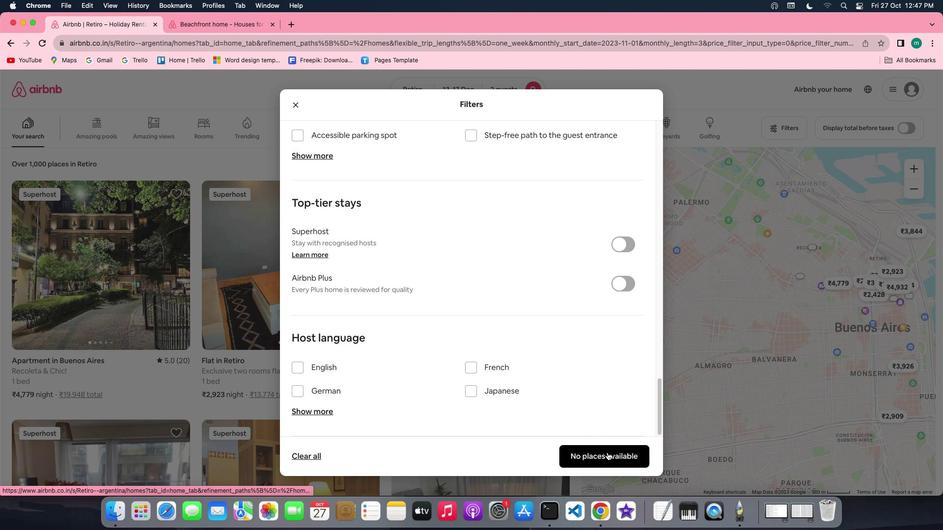 
Action: Mouse moved to (216, 340)
Screenshot: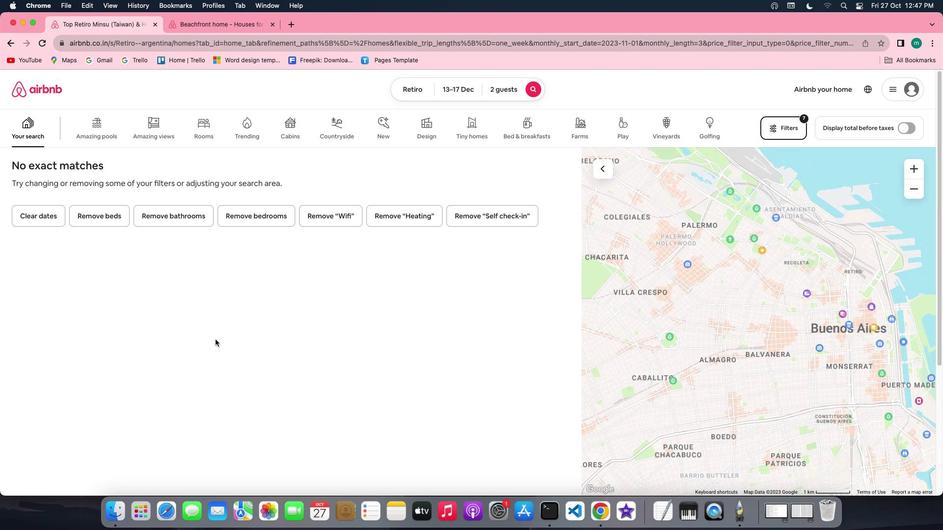 
